 Task: Search one way flight ticket for 1 adult, 1 child, 1 infant in seat in premium economy from Grand Forks: Grand Forks International Airport to Rockford: Chicago Rockford International Airport(was Northwest Chicagoland Regional Airport At Rockford) on 5-1-2023. Choice of flights is JetBlue. Number of bags: 2 checked bags. Outbound departure time preference is 9:30.
Action: Mouse moved to (209, 203)
Screenshot: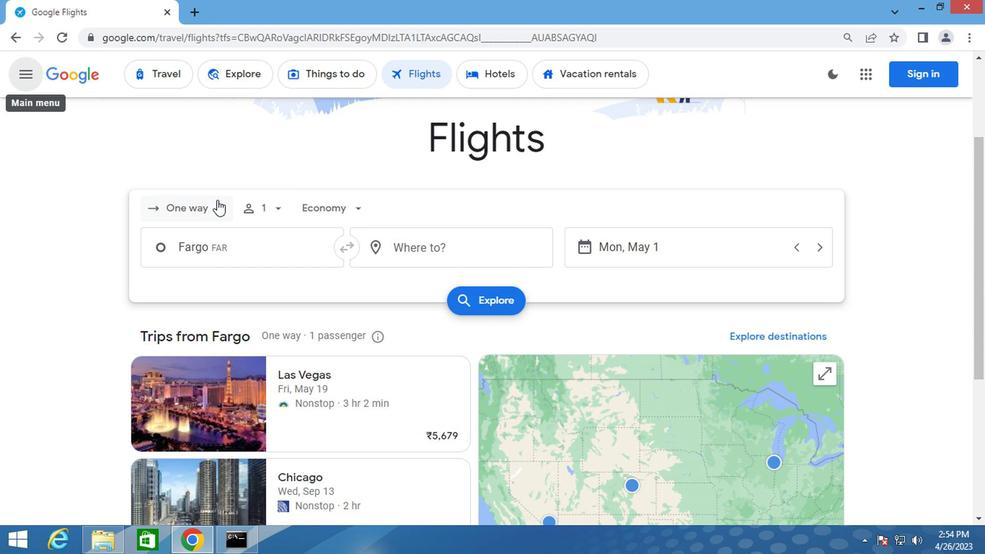 
Action: Mouse pressed left at (209, 203)
Screenshot: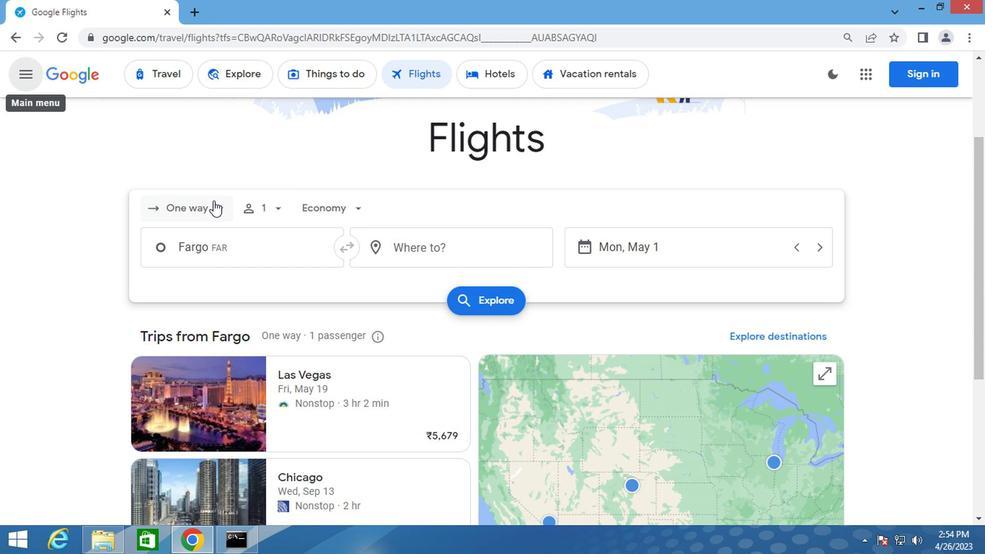 
Action: Mouse moved to (190, 276)
Screenshot: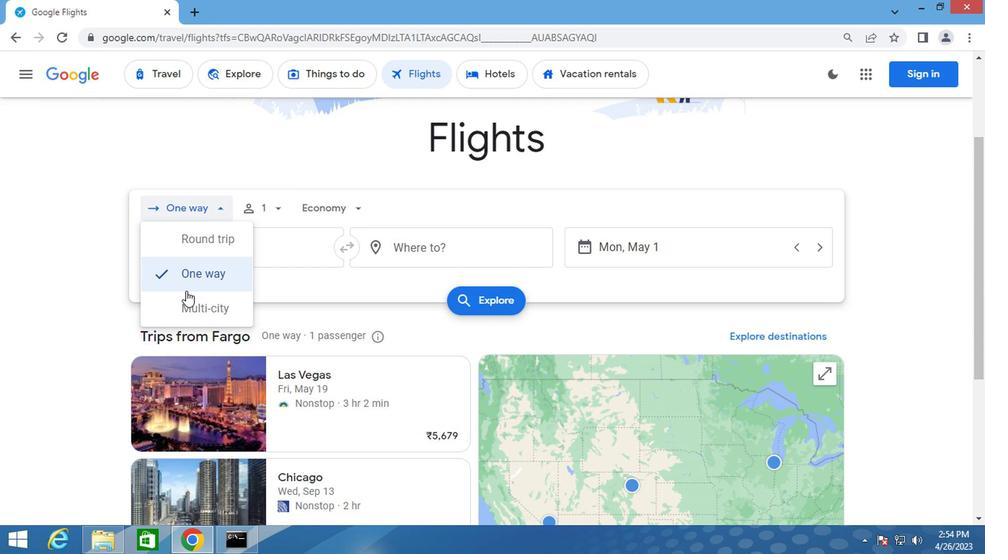 
Action: Mouse pressed left at (190, 276)
Screenshot: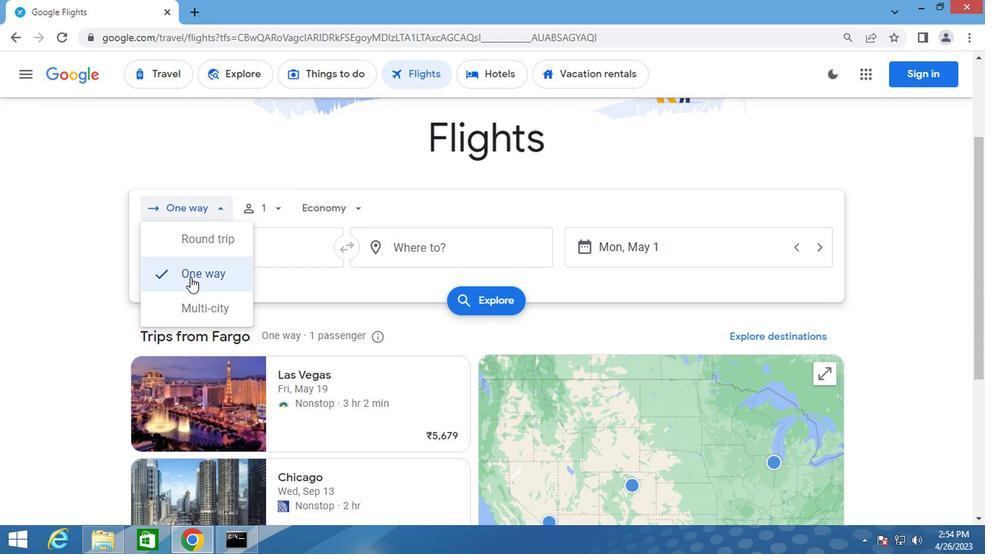 
Action: Mouse moved to (274, 211)
Screenshot: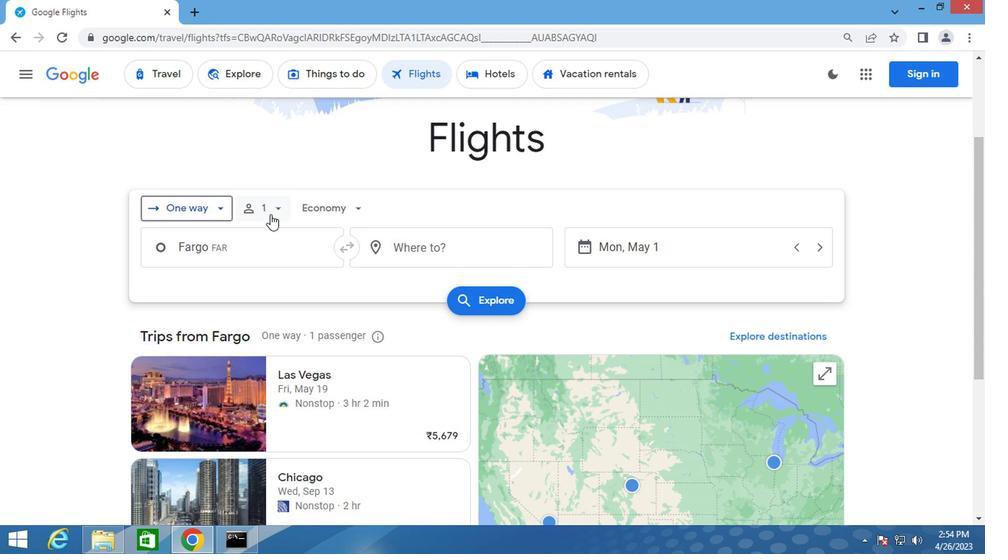 
Action: Mouse pressed left at (274, 211)
Screenshot: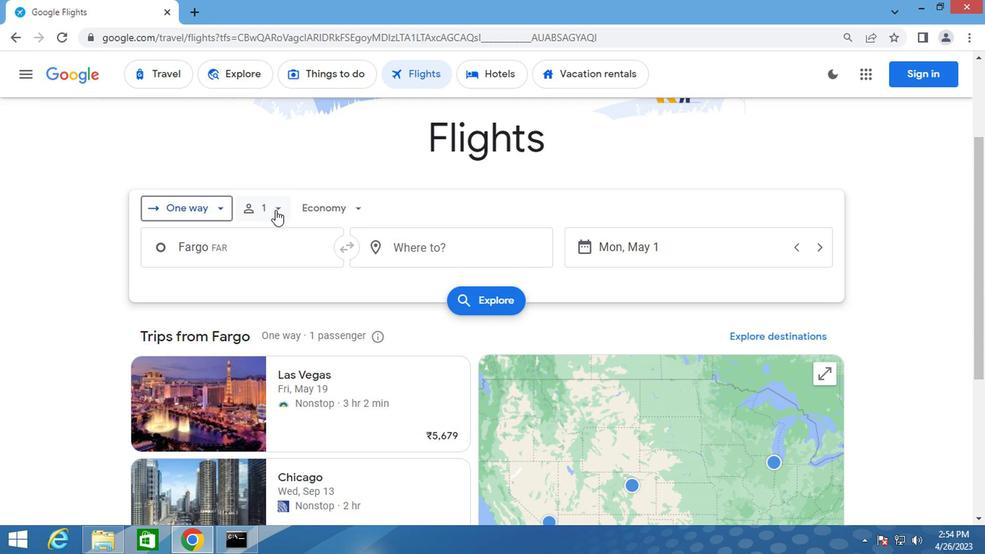 
Action: Mouse moved to (384, 279)
Screenshot: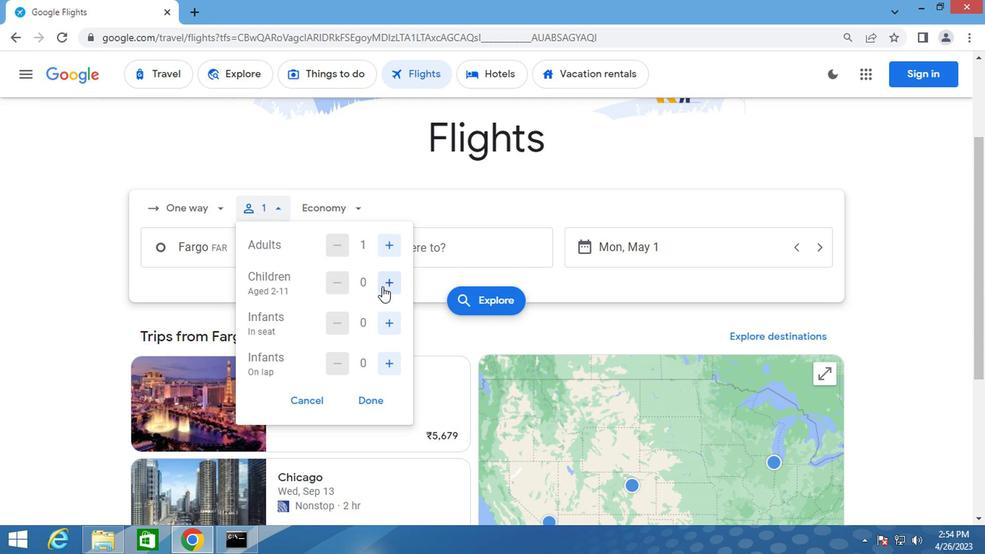 
Action: Mouse pressed left at (384, 279)
Screenshot: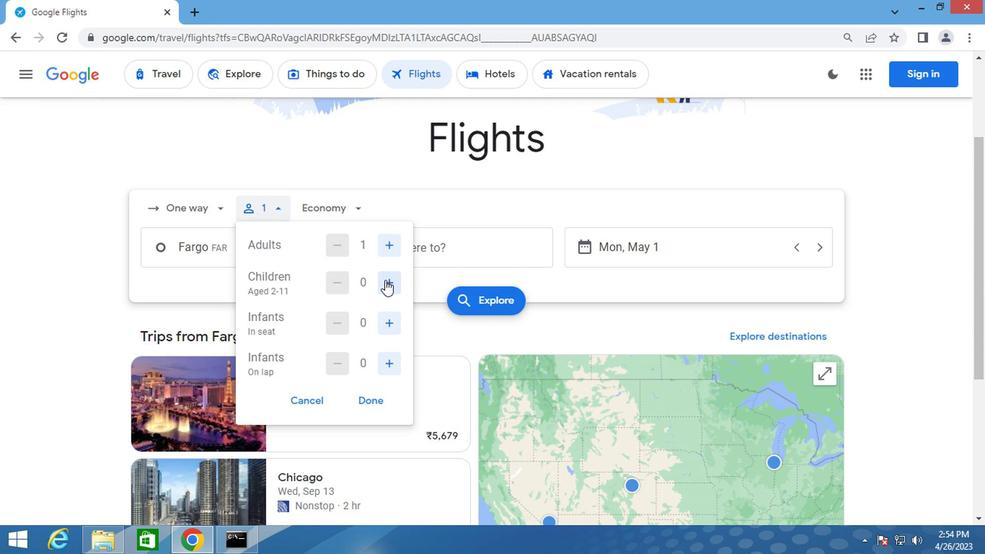 
Action: Mouse moved to (388, 331)
Screenshot: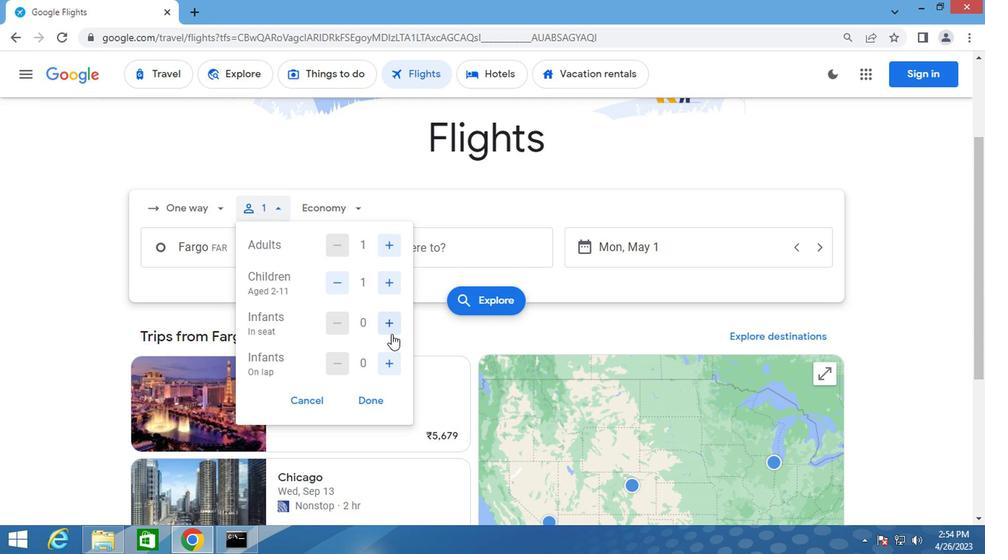 
Action: Mouse pressed left at (388, 331)
Screenshot: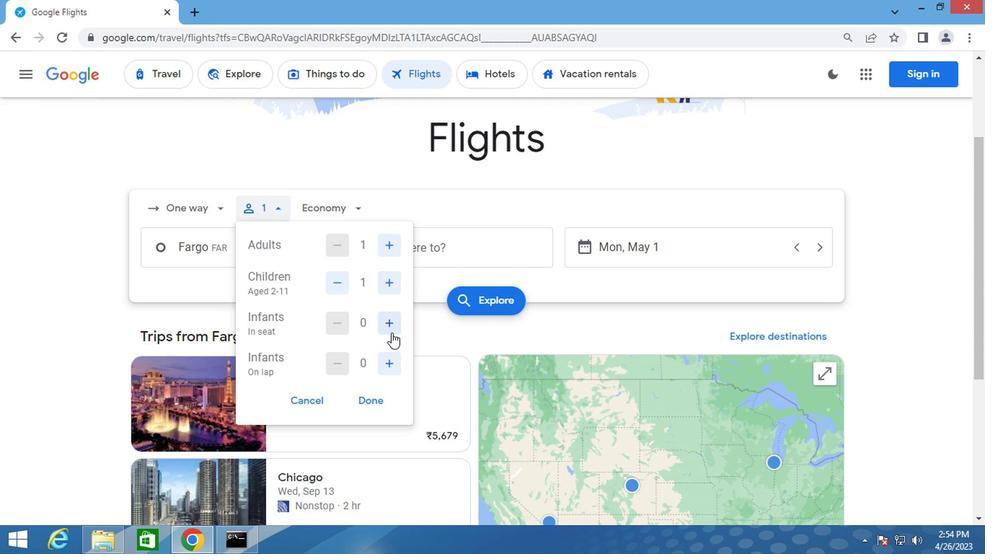
Action: Mouse moved to (322, 206)
Screenshot: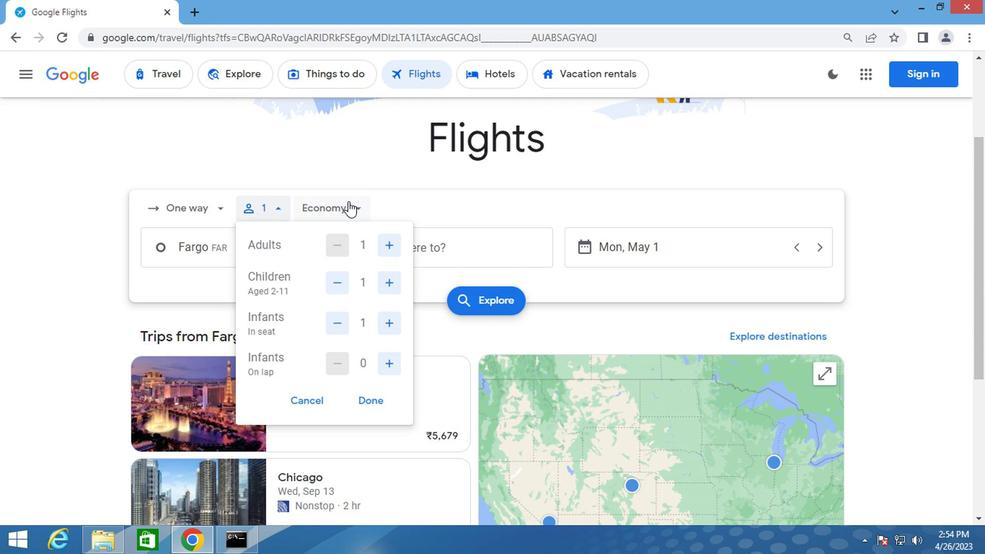 
Action: Mouse pressed left at (322, 206)
Screenshot: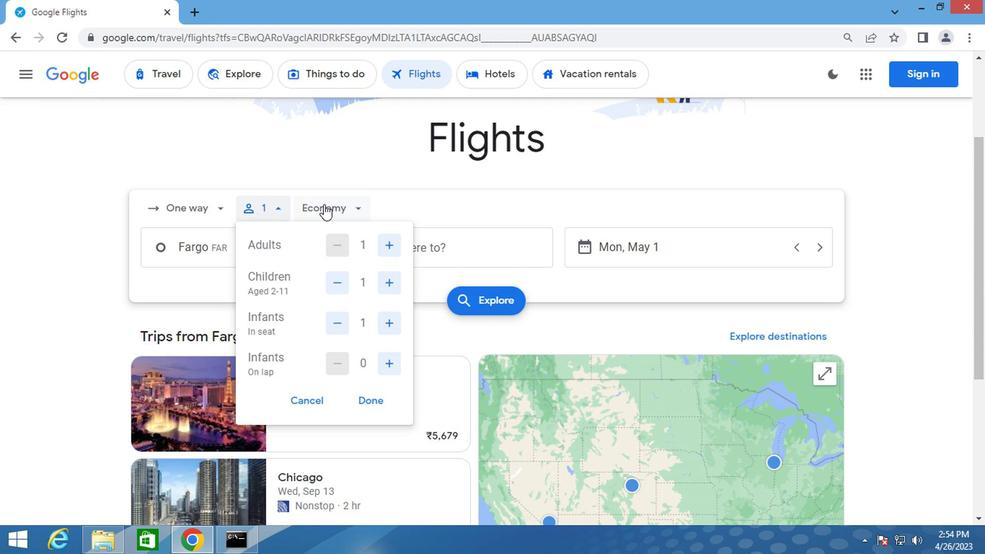 
Action: Mouse moved to (347, 274)
Screenshot: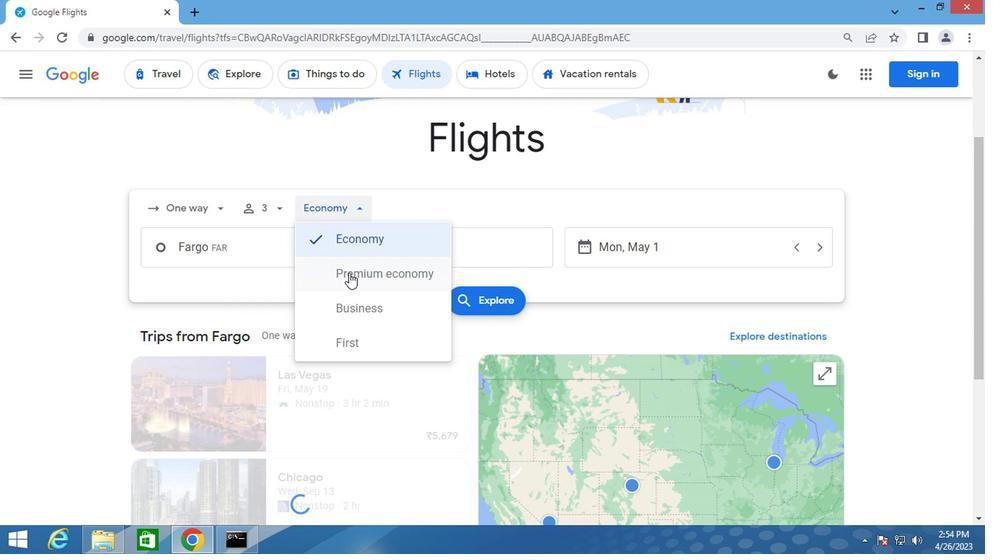 
Action: Mouse pressed left at (347, 274)
Screenshot: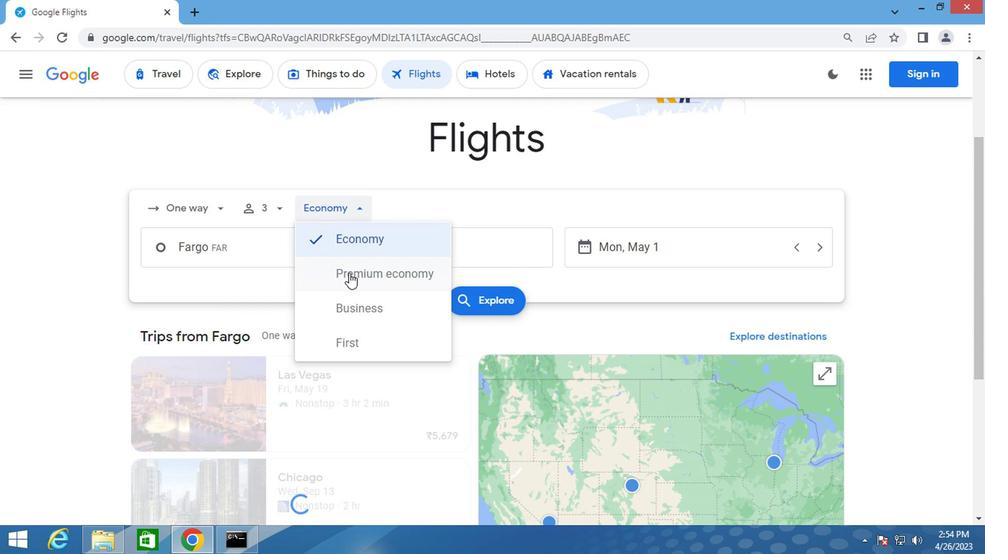 
Action: Mouse moved to (238, 245)
Screenshot: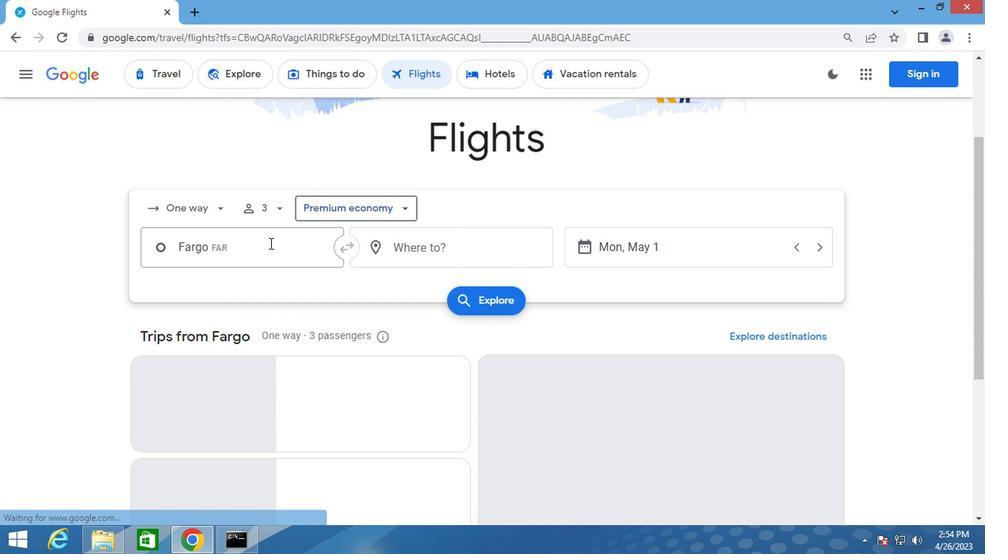
Action: Mouse pressed left at (238, 245)
Screenshot: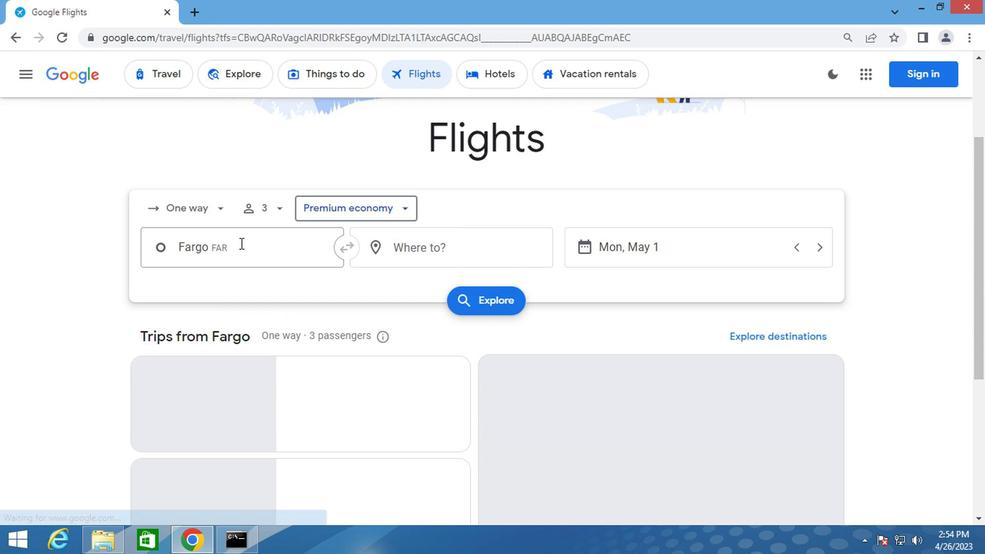 
Action: Key pressed grand<Key.space>forks
Screenshot: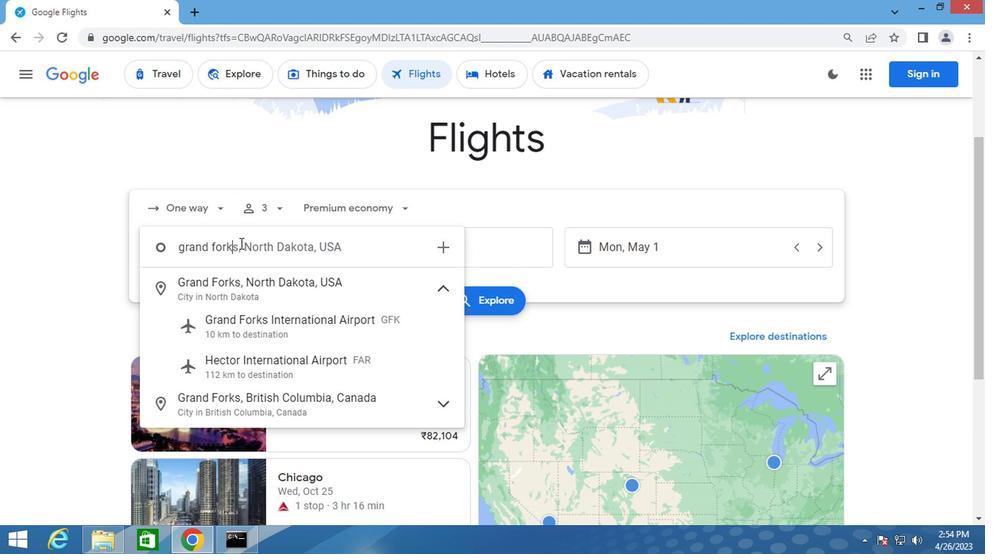 
Action: Mouse moved to (250, 321)
Screenshot: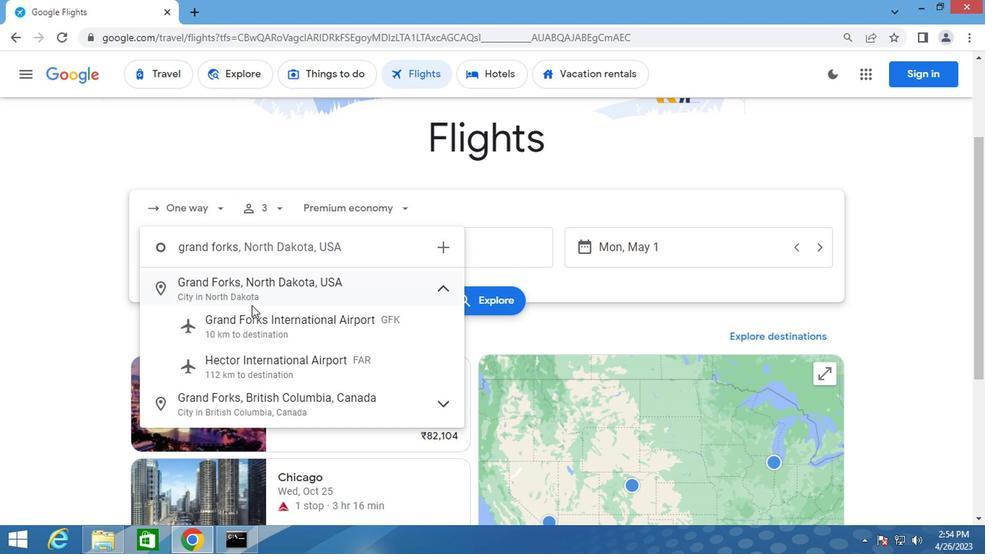 
Action: Mouse pressed left at (250, 321)
Screenshot: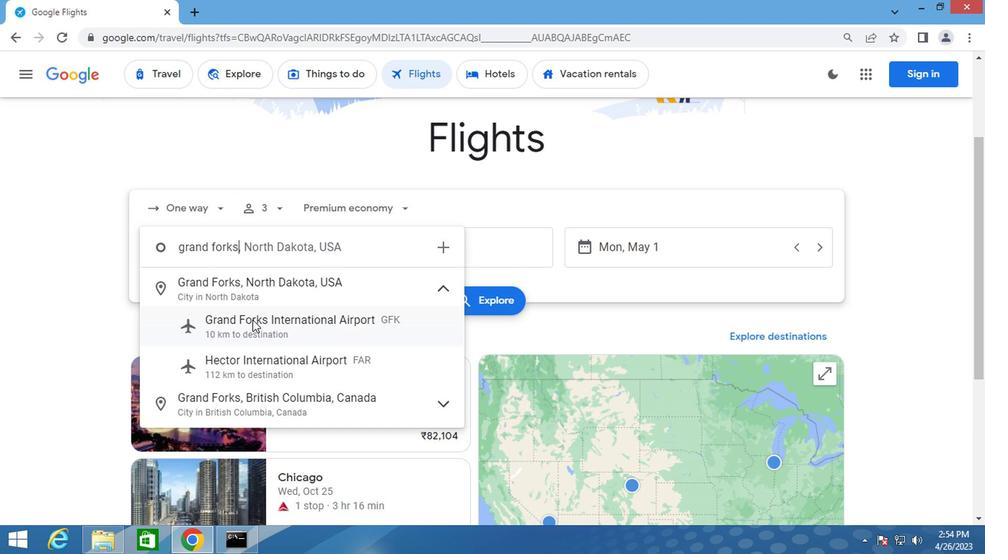 
Action: Mouse moved to (396, 248)
Screenshot: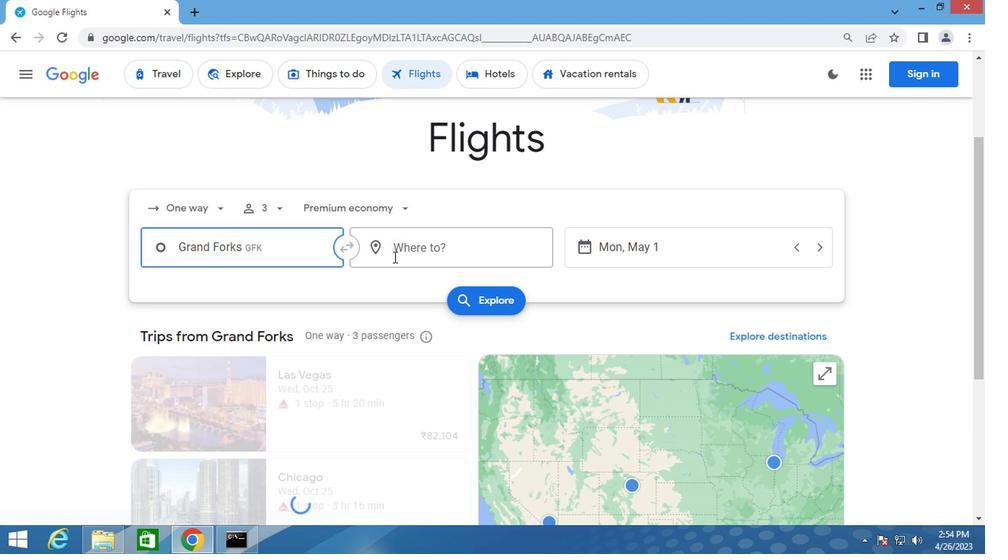
Action: Mouse pressed left at (396, 248)
Screenshot: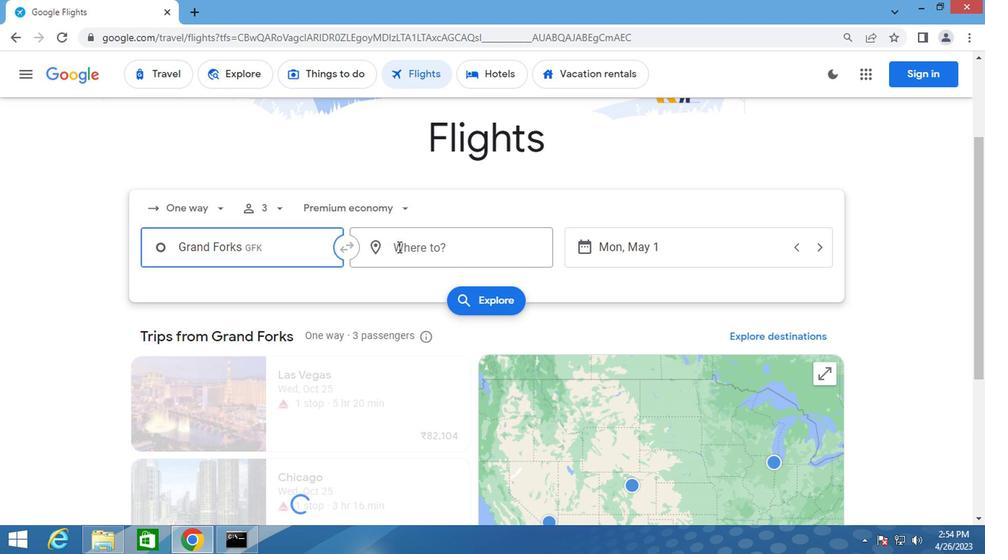 
Action: Key pressed rockford
Screenshot: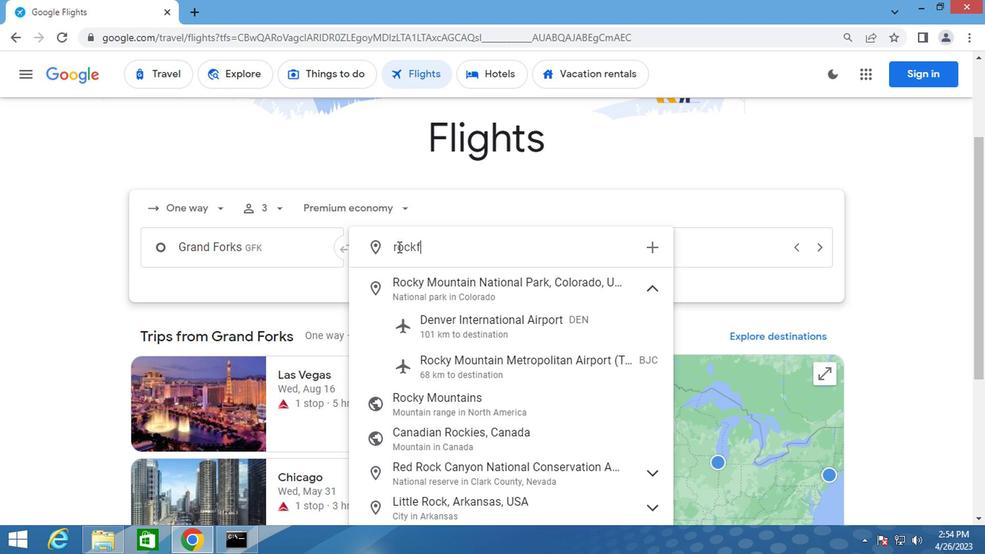 
Action: Mouse moved to (420, 359)
Screenshot: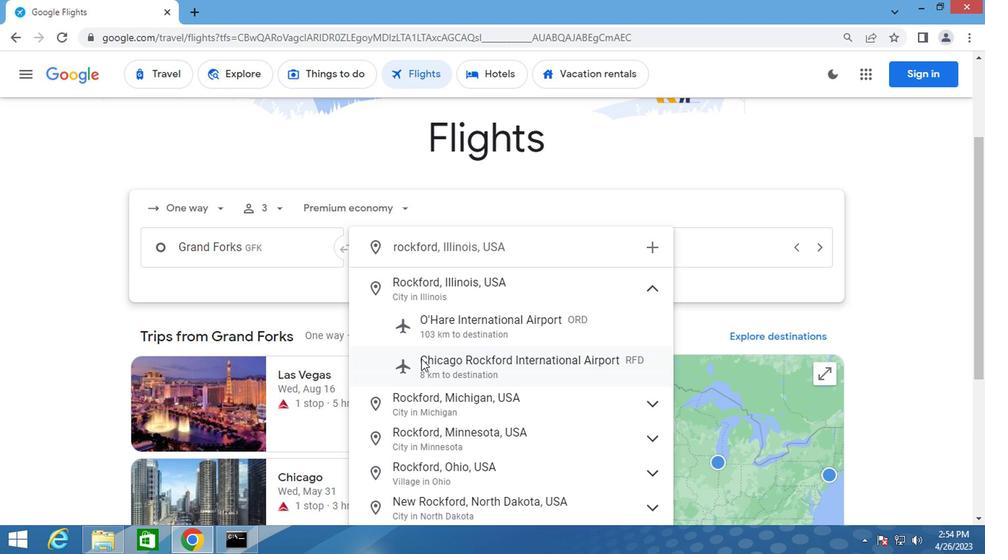 
Action: Mouse pressed left at (420, 359)
Screenshot: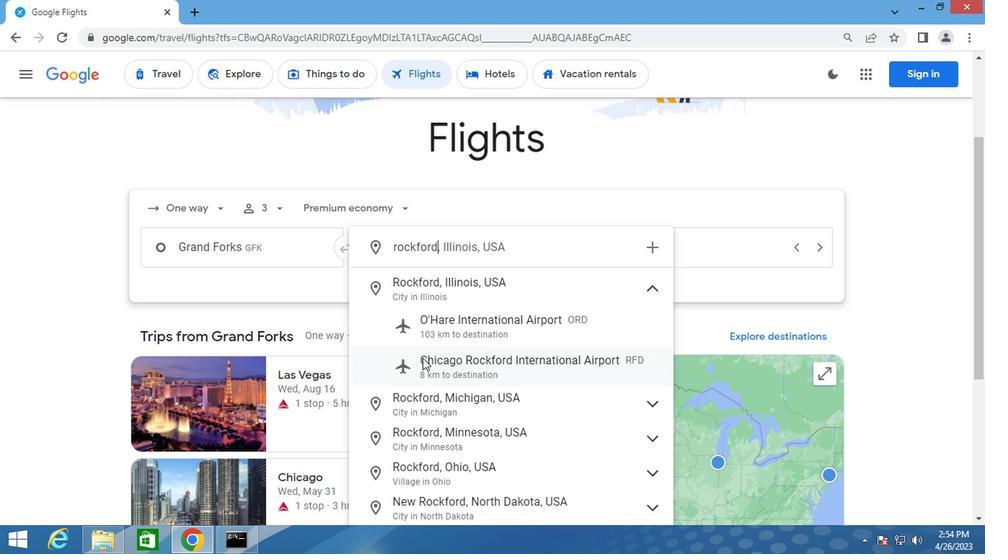 
Action: Mouse moved to (651, 249)
Screenshot: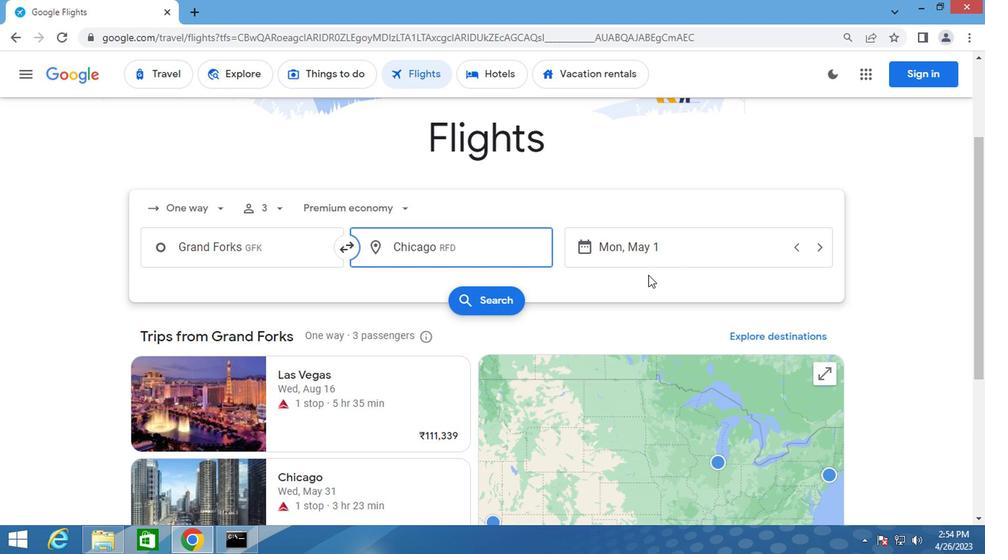 
Action: Mouse pressed left at (651, 249)
Screenshot: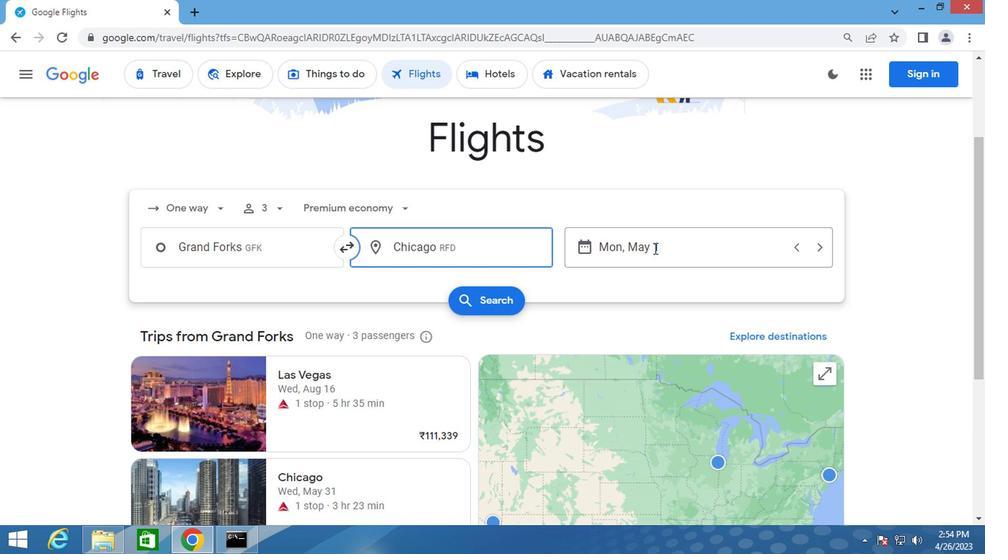 
Action: Mouse moved to (614, 261)
Screenshot: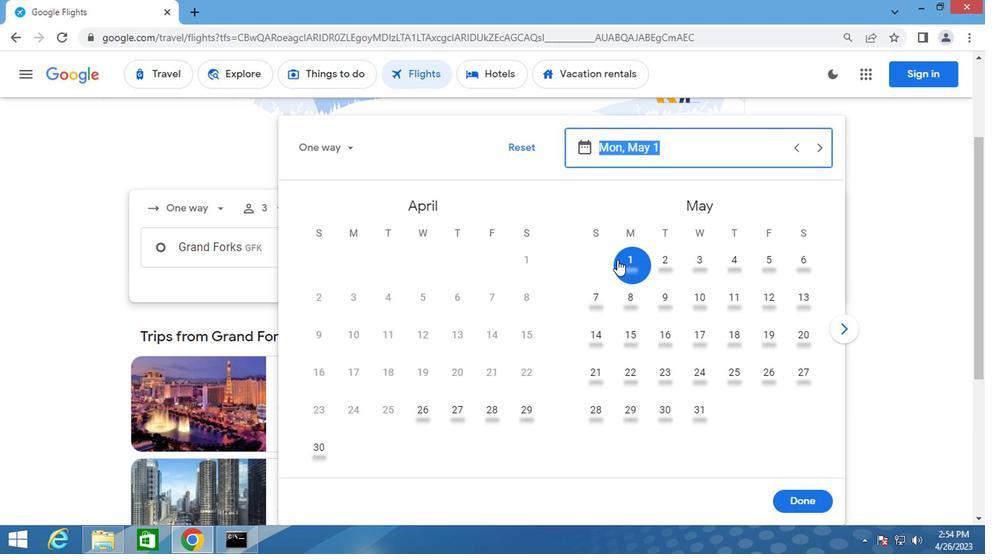 
Action: Mouse pressed left at (614, 261)
Screenshot: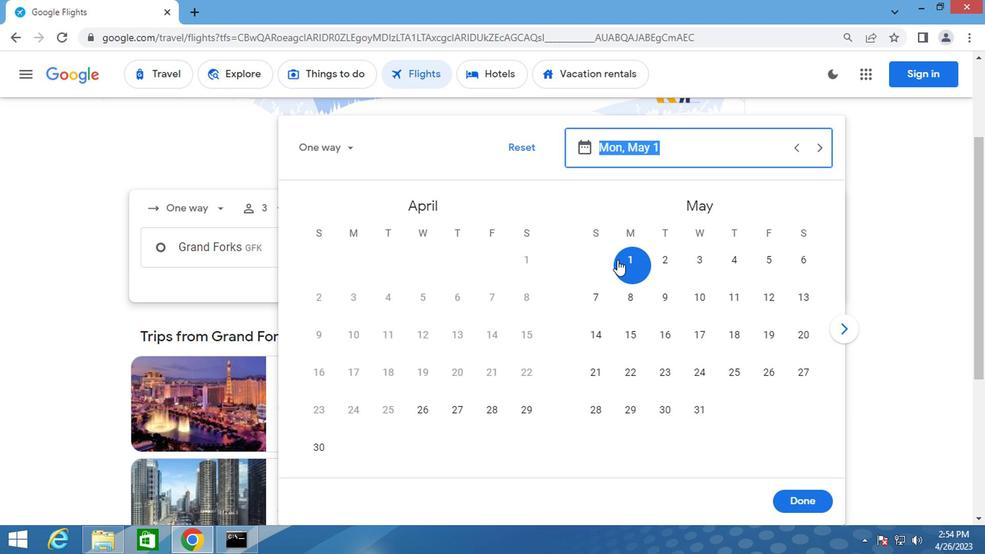 
Action: Mouse moved to (794, 512)
Screenshot: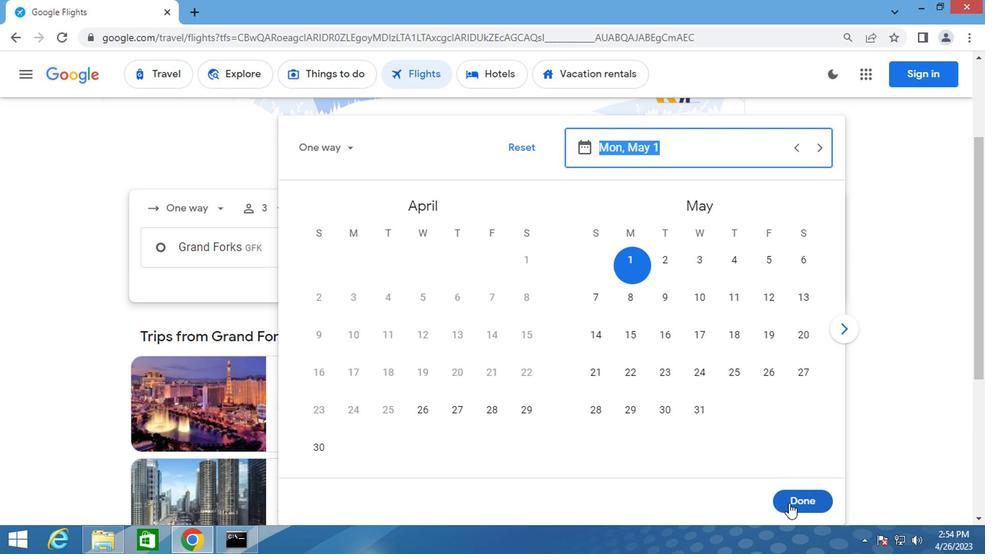 
Action: Mouse pressed left at (794, 512)
Screenshot: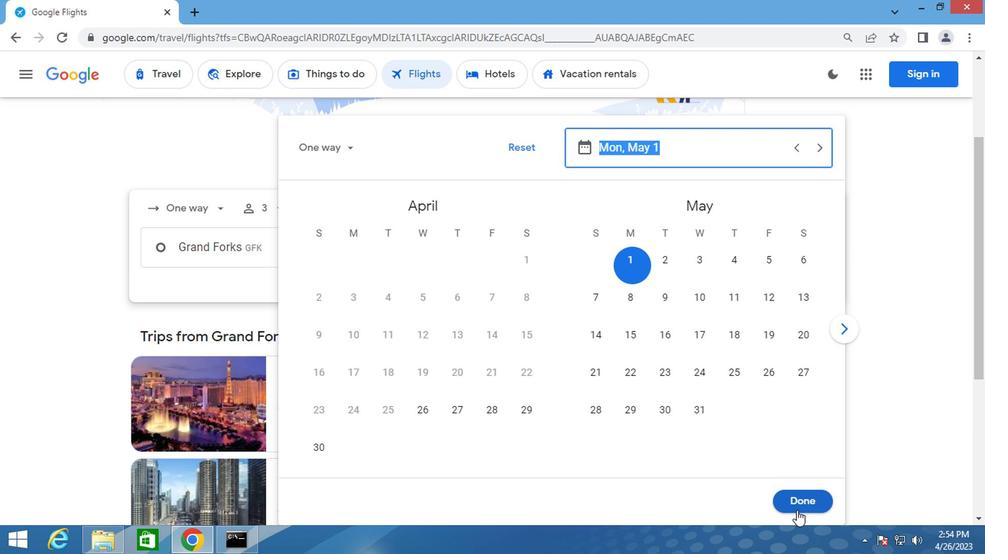 
Action: Mouse moved to (604, 245)
Screenshot: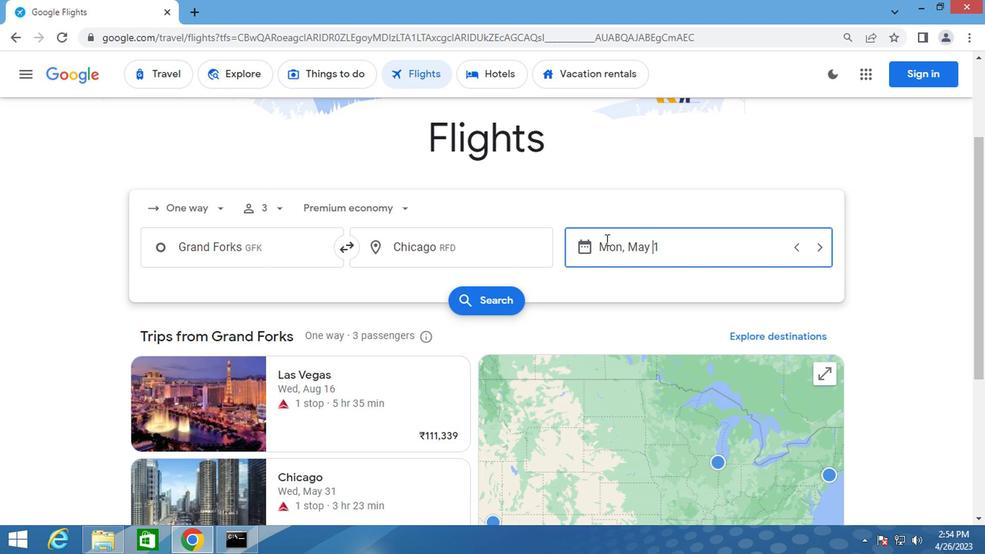 
Action: Mouse pressed left at (604, 245)
Screenshot: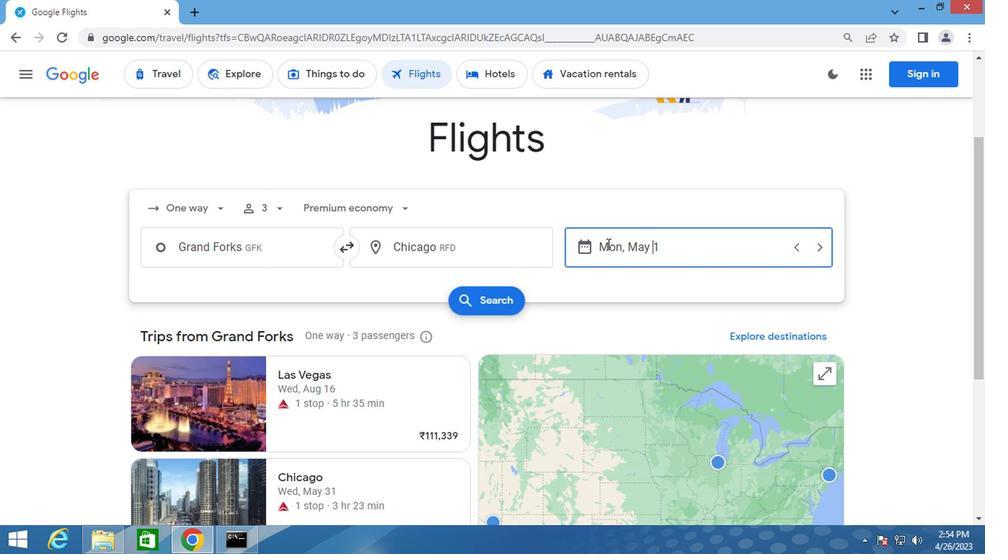 
Action: Mouse moved to (631, 268)
Screenshot: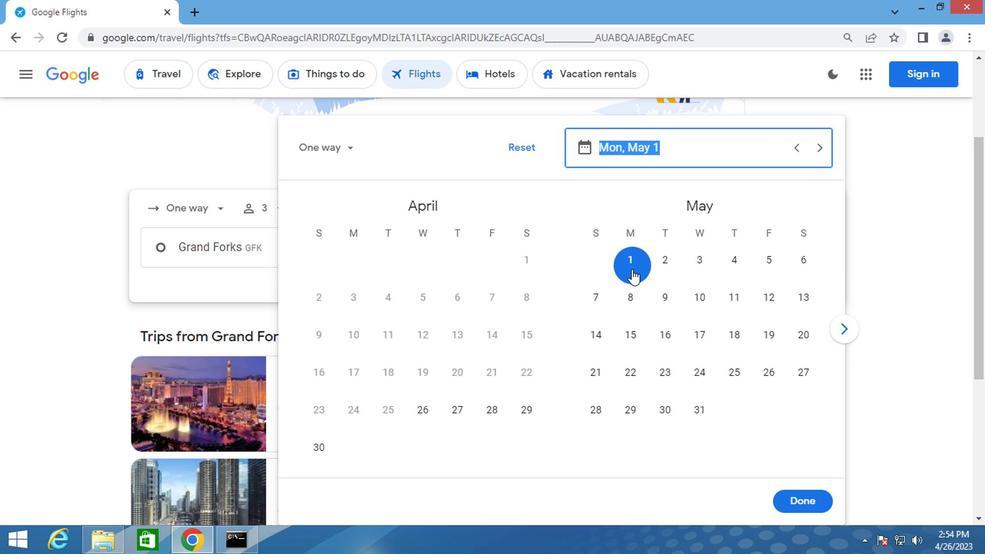 
Action: Mouse pressed left at (631, 268)
Screenshot: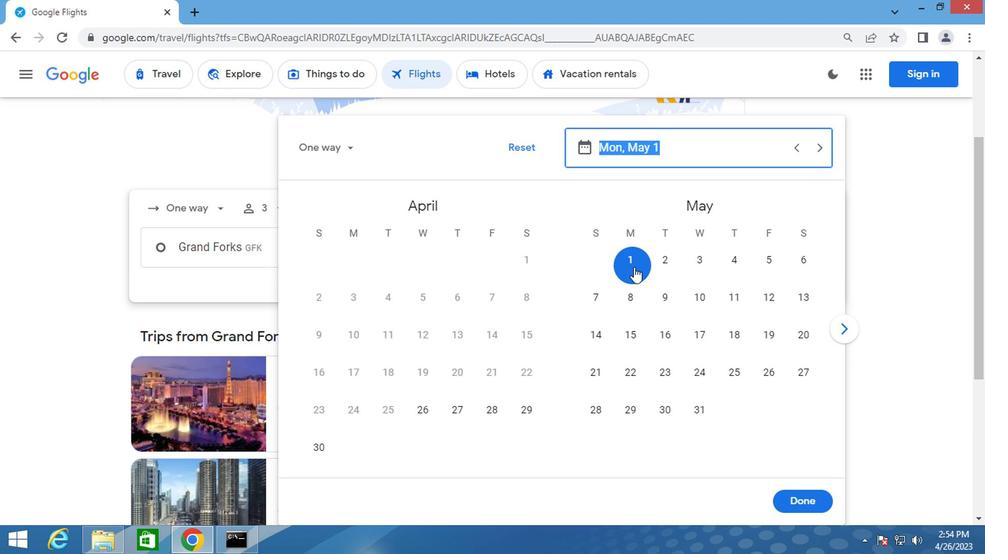 
Action: Mouse moved to (784, 501)
Screenshot: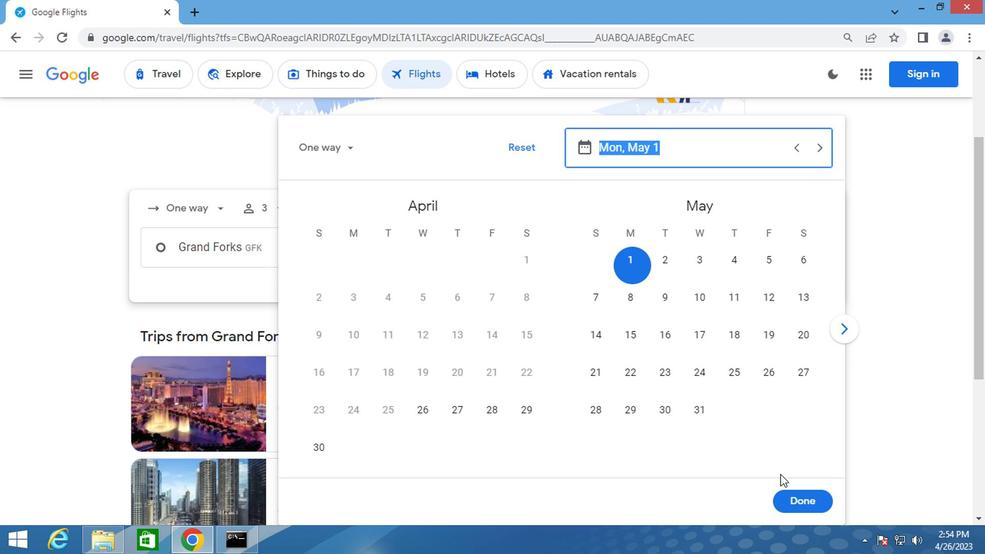 
Action: Mouse pressed left at (784, 501)
Screenshot: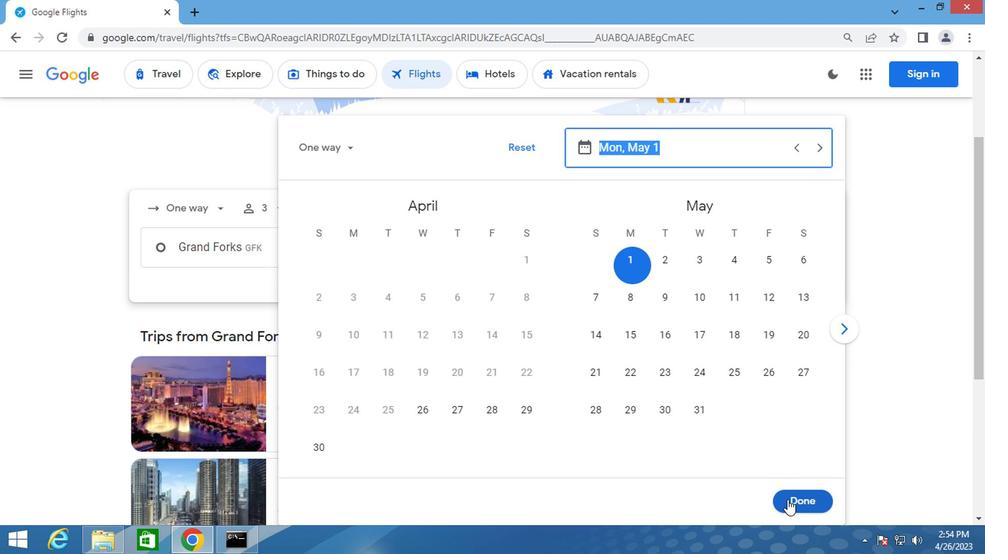 
Action: Mouse moved to (498, 309)
Screenshot: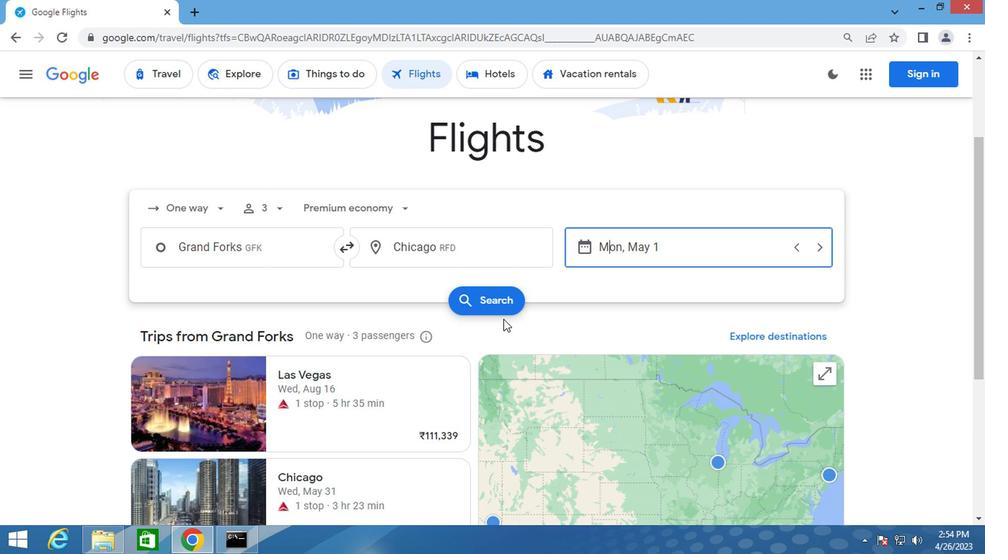 
Action: Mouse pressed left at (498, 309)
Screenshot: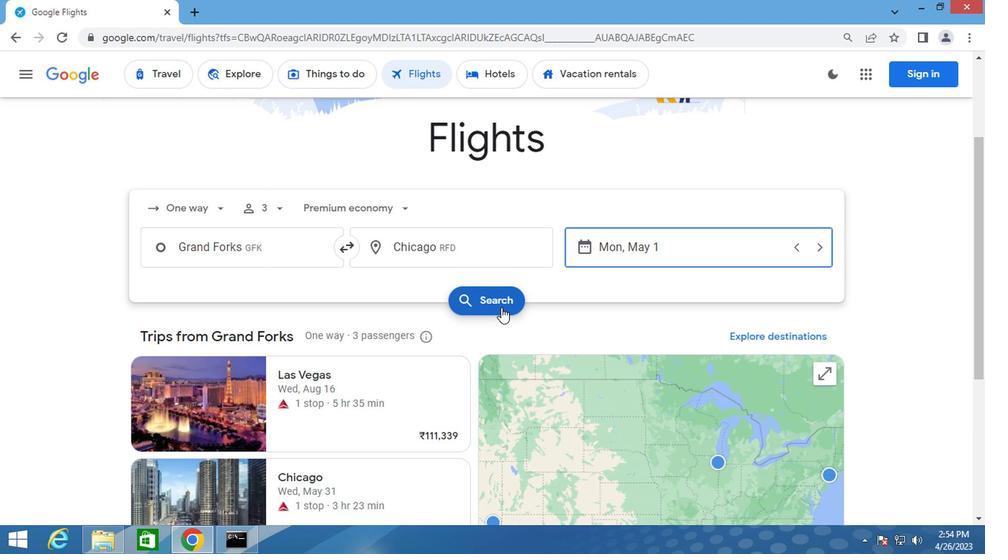 
Action: Mouse moved to (175, 199)
Screenshot: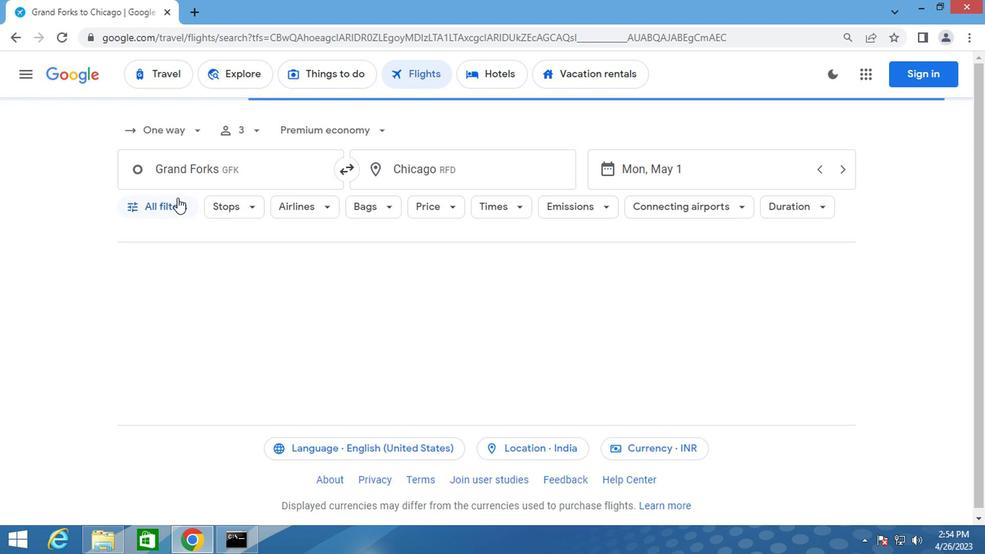 
Action: Mouse pressed left at (175, 199)
Screenshot: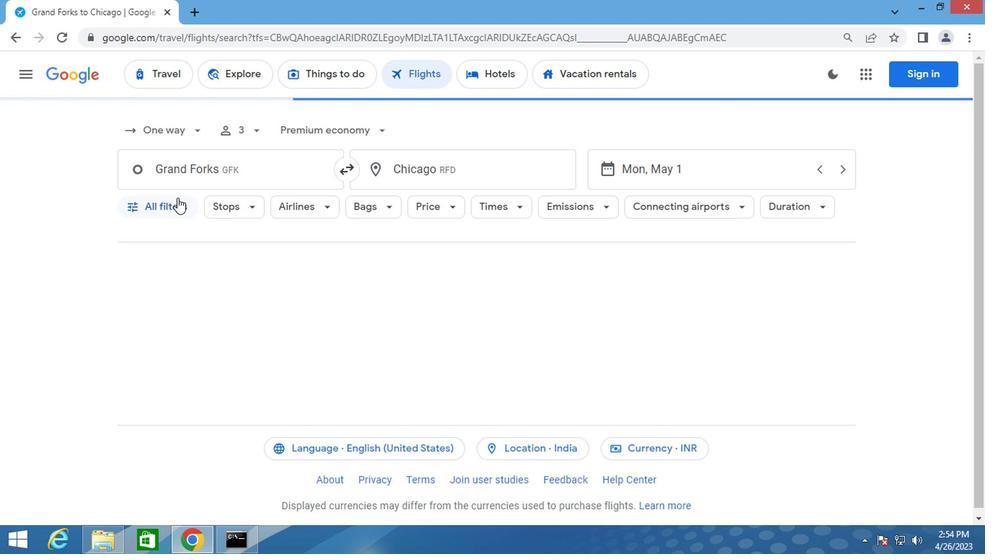 
Action: Mouse moved to (215, 321)
Screenshot: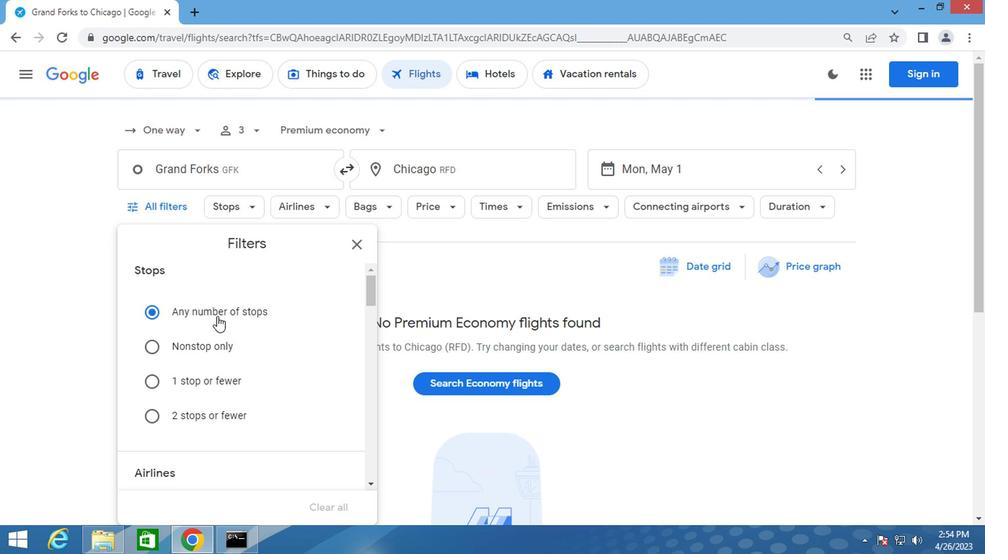 
Action: Mouse scrolled (215, 320) with delta (0, -1)
Screenshot: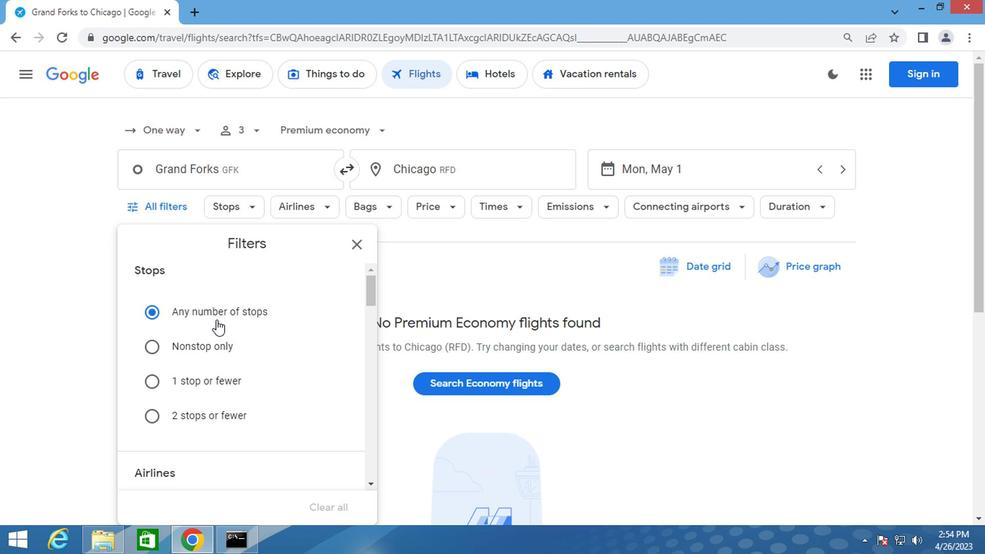 
Action: Mouse scrolled (215, 320) with delta (0, -1)
Screenshot: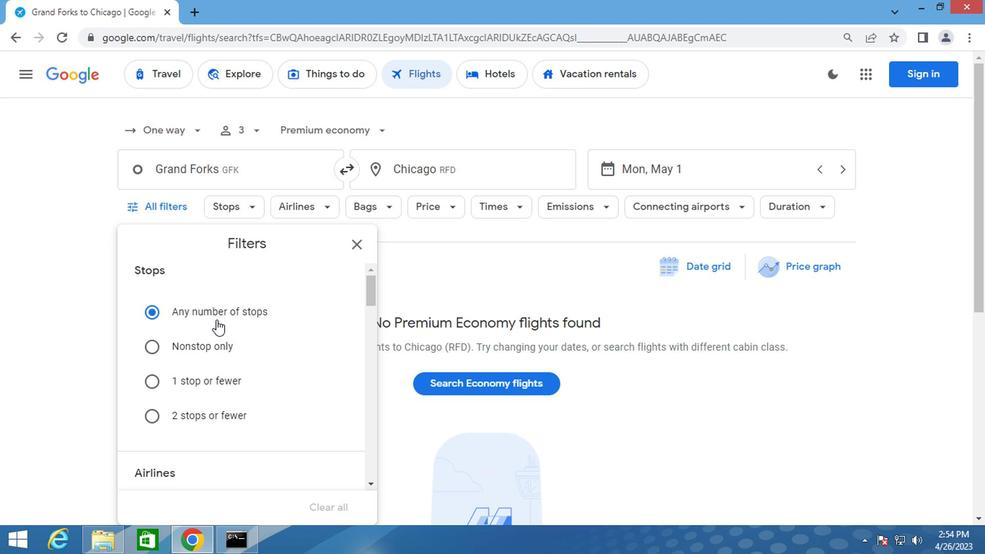 
Action: Mouse moved to (215, 321)
Screenshot: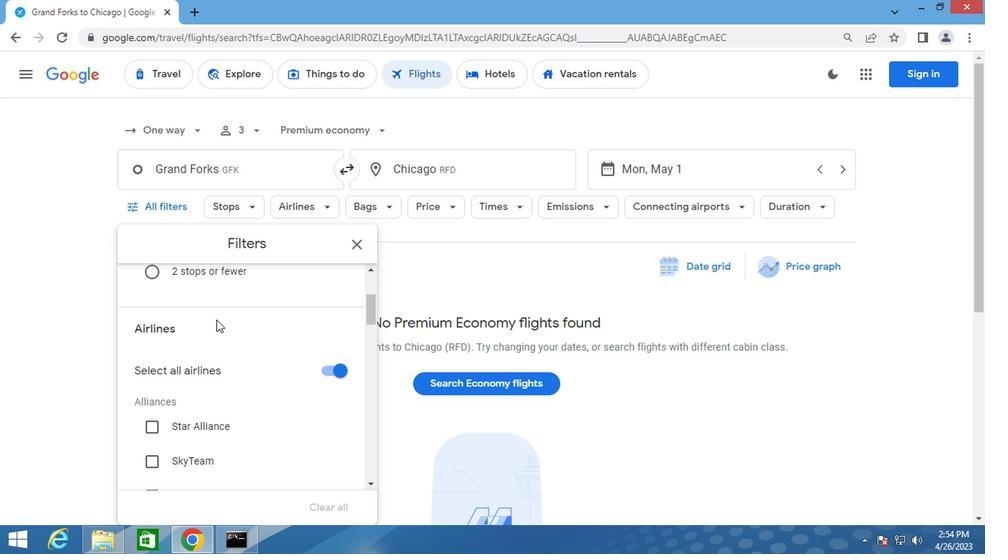 
Action: Mouse scrolled (215, 320) with delta (0, -1)
Screenshot: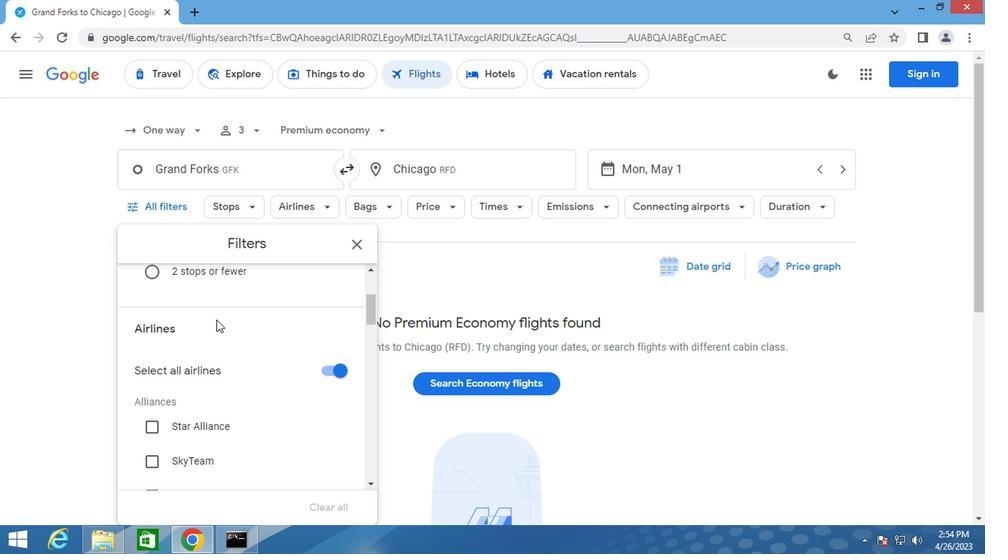
Action: Mouse scrolled (215, 320) with delta (0, -1)
Screenshot: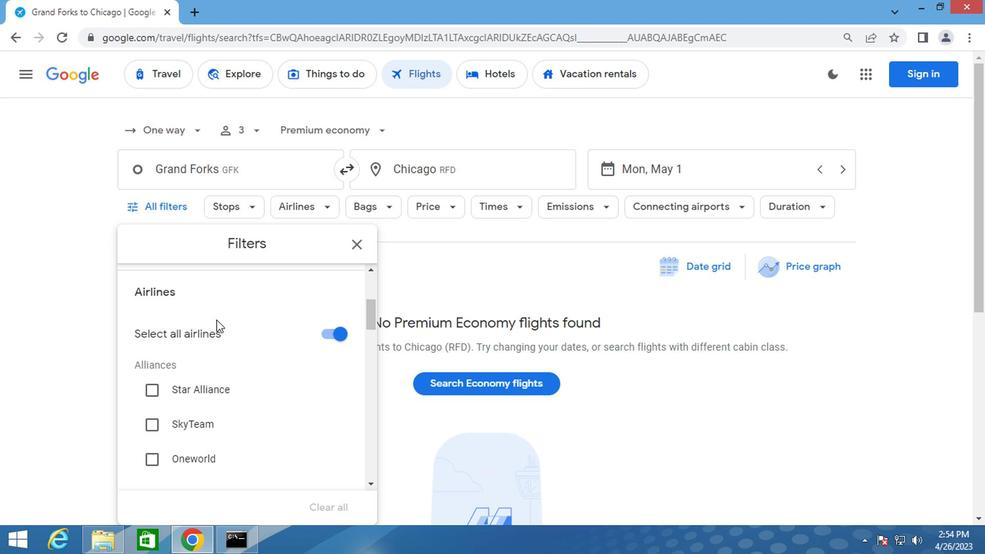 
Action: Mouse moved to (202, 324)
Screenshot: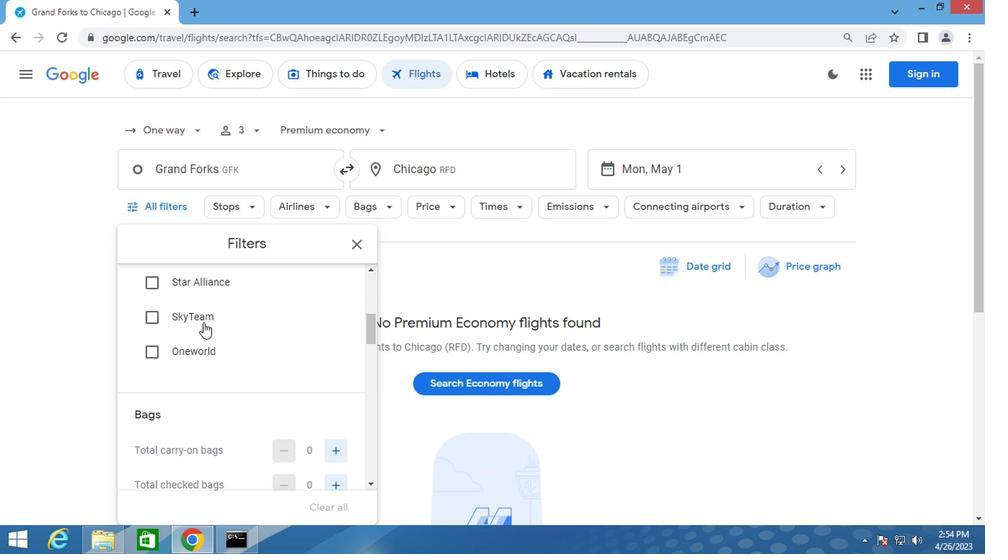 
Action: Mouse scrolled (202, 323) with delta (0, 0)
Screenshot: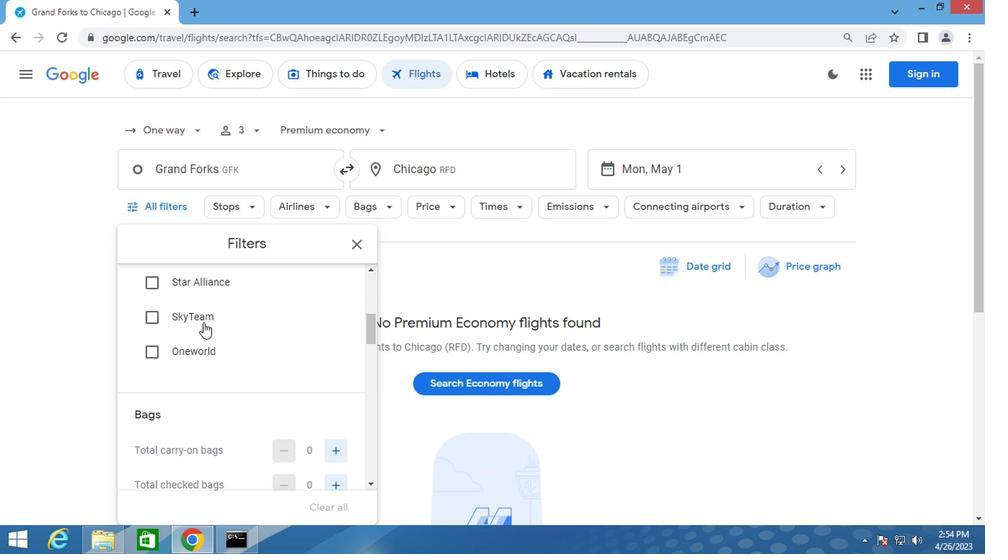 
Action: Mouse moved to (328, 402)
Screenshot: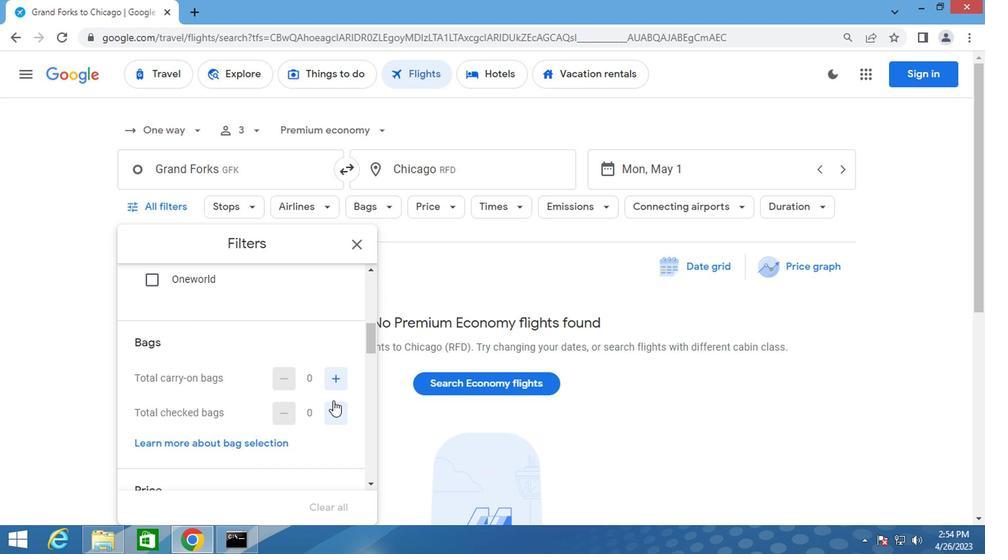 
Action: Mouse pressed left at (328, 402)
Screenshot: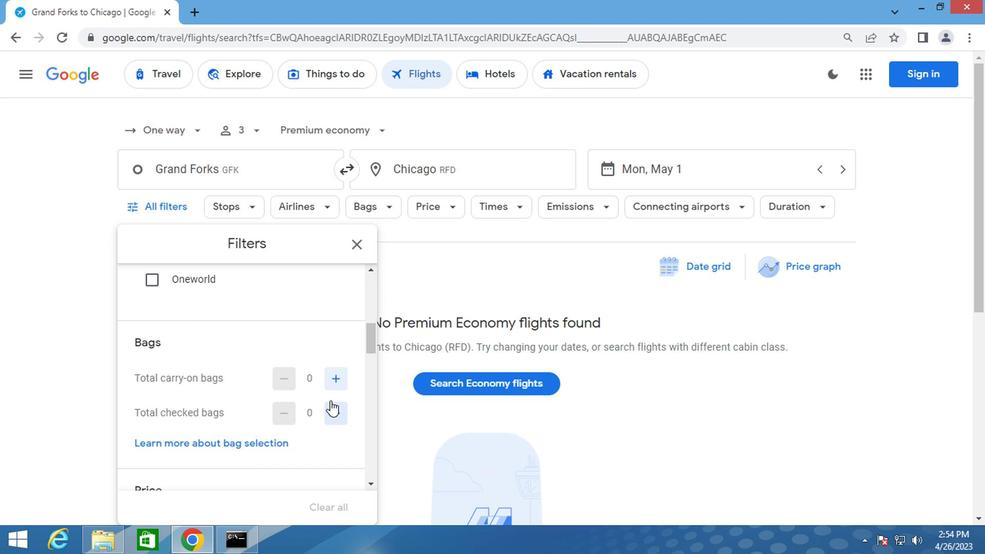 
Action: Mouse pressed left at (328, 402)
Screenshot: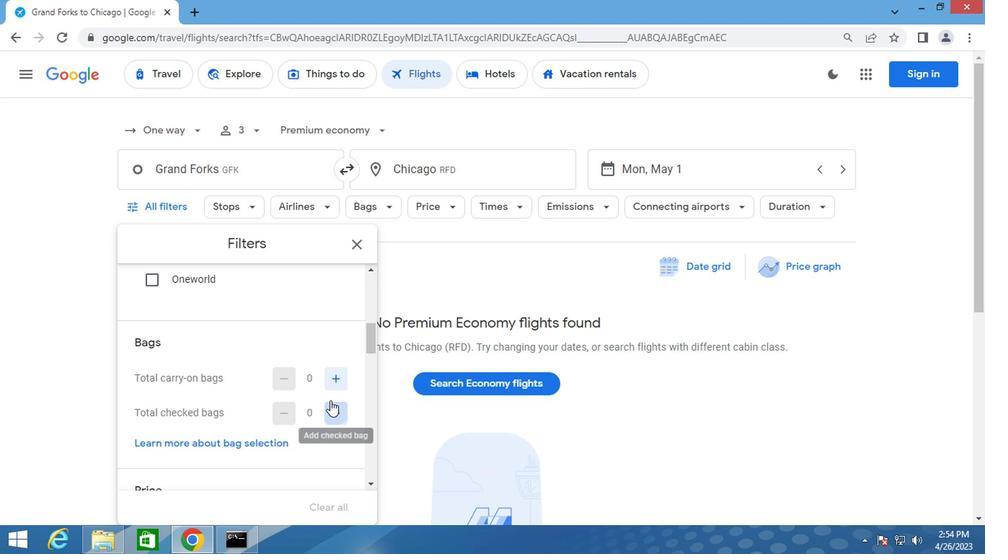 
Action: Mouse moved to (296, 399)
Screenshot: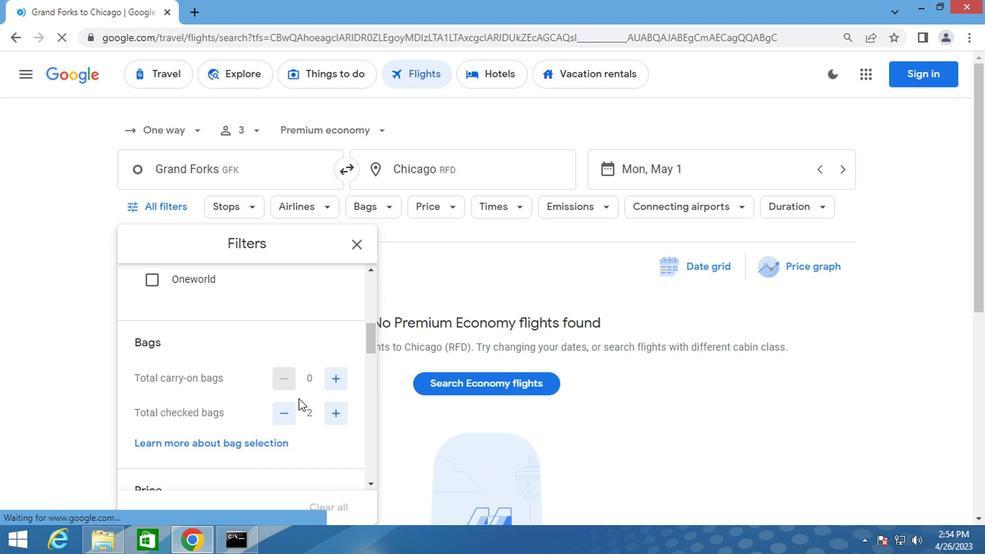 
Action: Mouse scrolled (296, 398) with delta (0, -1)
Screenshot: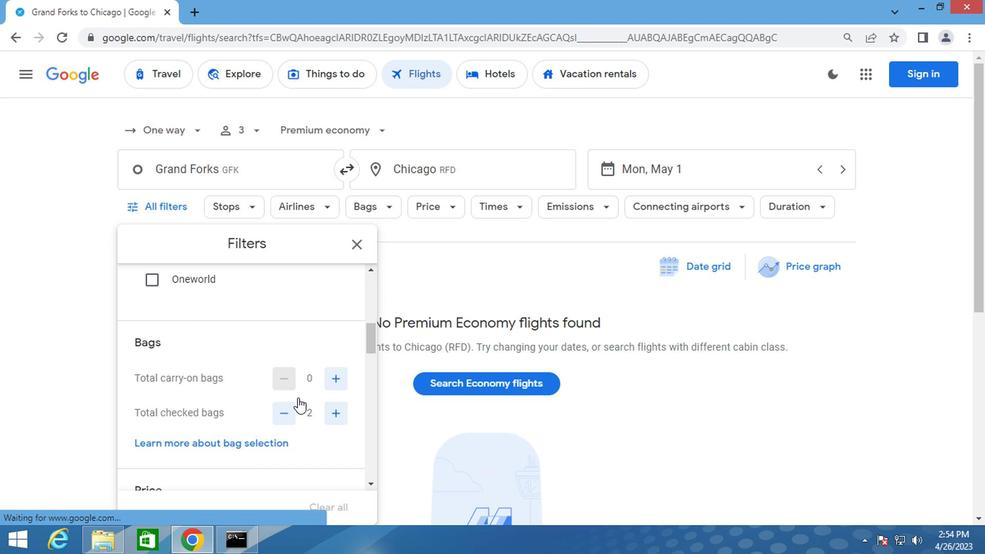 
Action: Mouse scrolled (296, 398) with delta (0, -1)
Screenshot: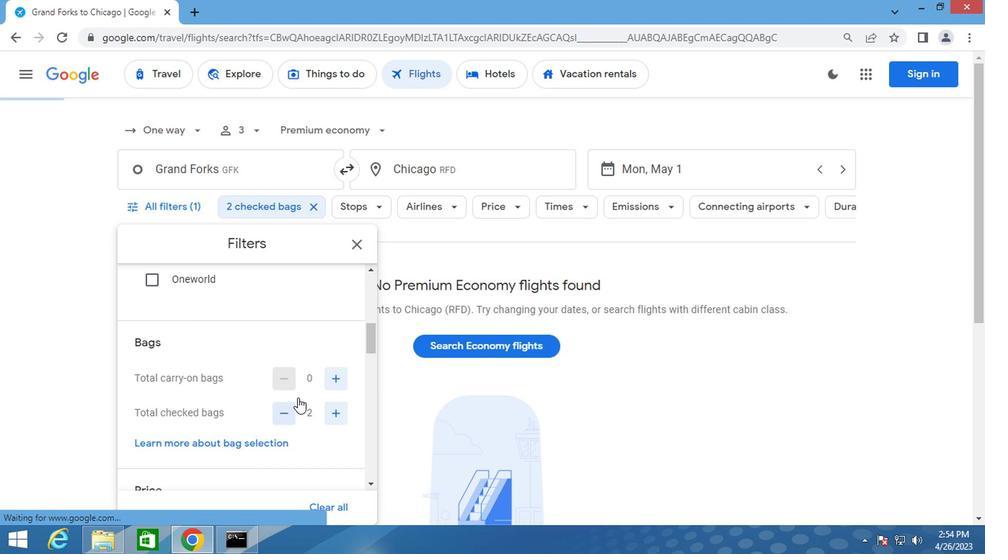 
Action: Mouse scrolled (296, 398) with delta (0, -1)
Screenshot: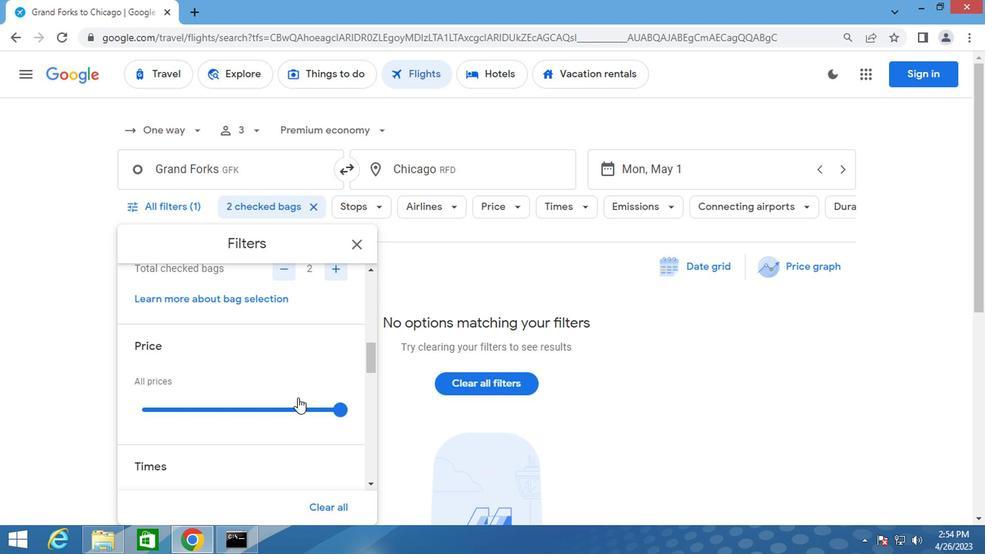 
Action: Mouse scrolled (296, 398) with delta (0, -1)
Screenshot: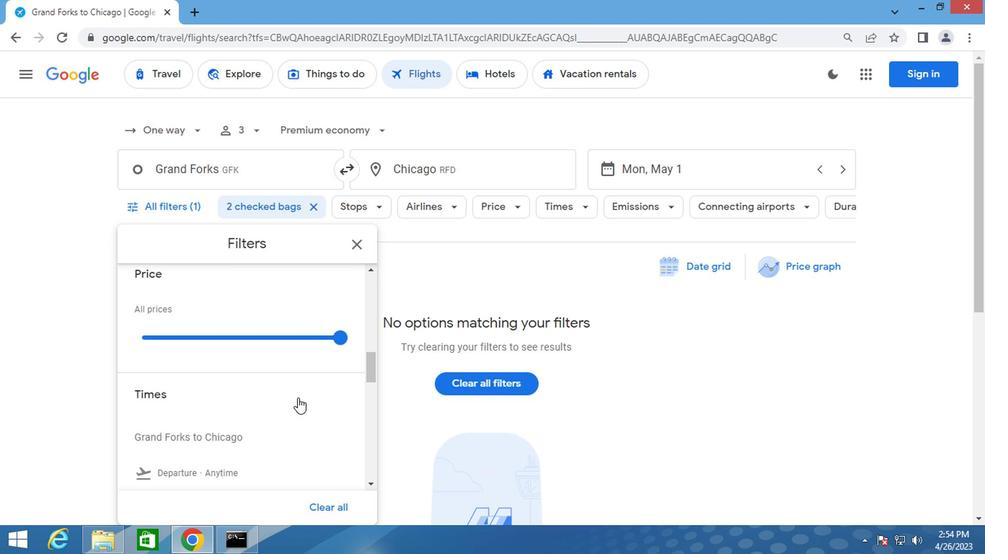 
Action: Mouse scrolled (296, 398) with delta (0, -1)
Screenshot: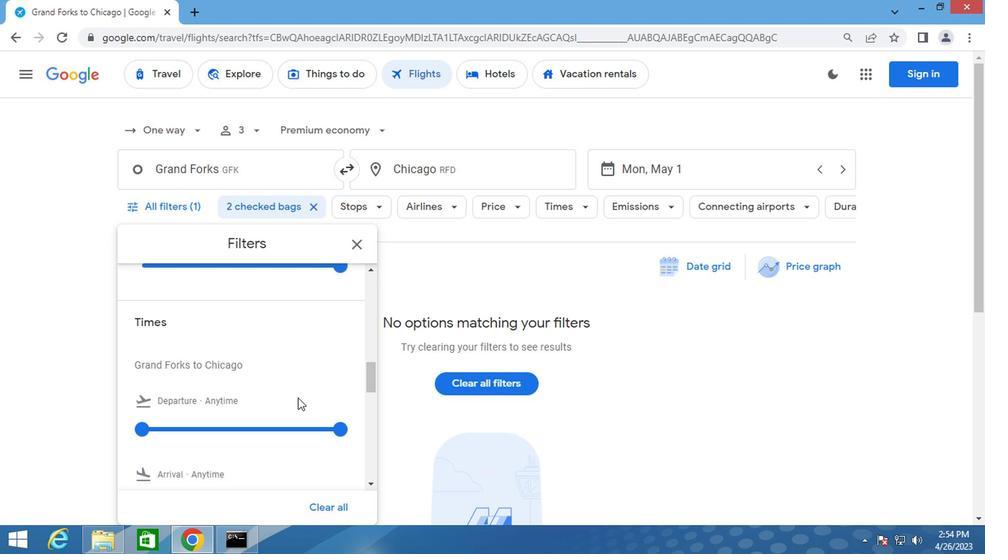 
Action: Mouse moved to (133, 361)
Screenshot: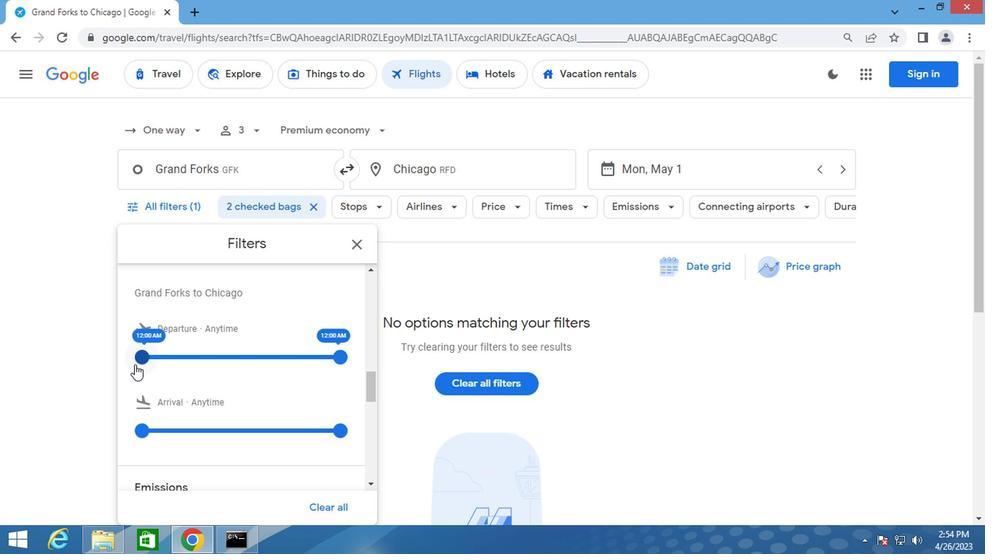 
Action: Mouse pressed left at (133, 361)
Screenshot: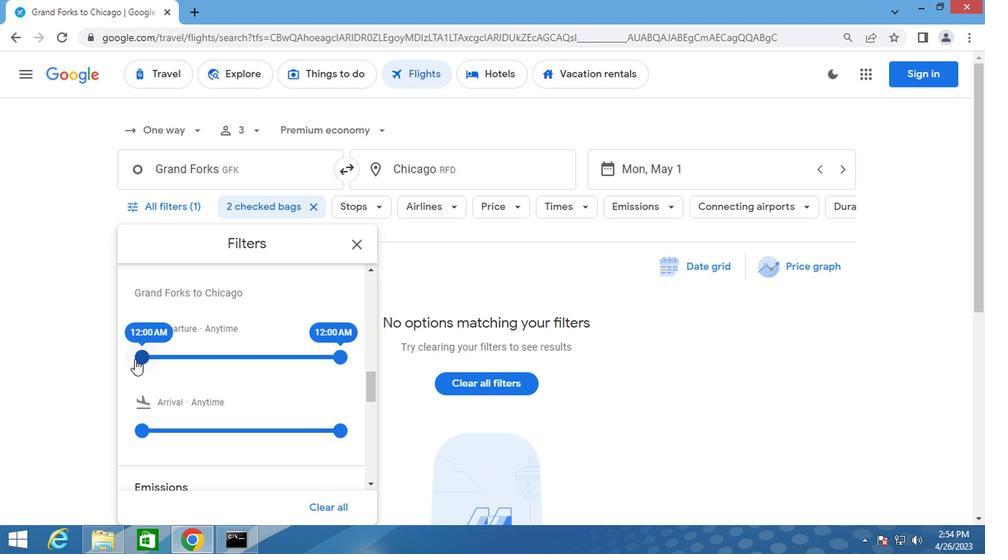 
Action: Mouse moved to (345, 253)
Screenshot: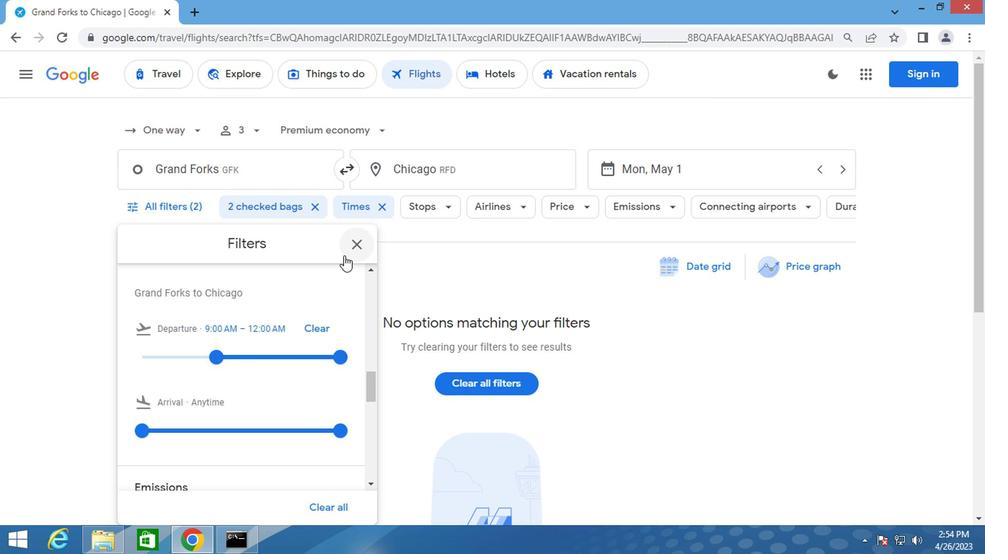 
Action: Mouse pressed left at (345, 253)
Screenshot: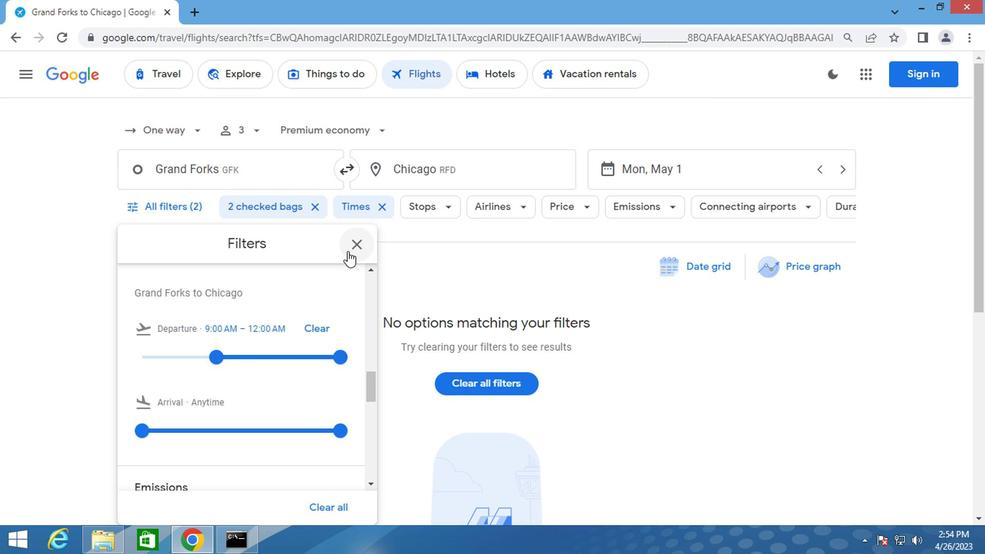 
Action: Mouse moved to (347, 252)
Screenshot: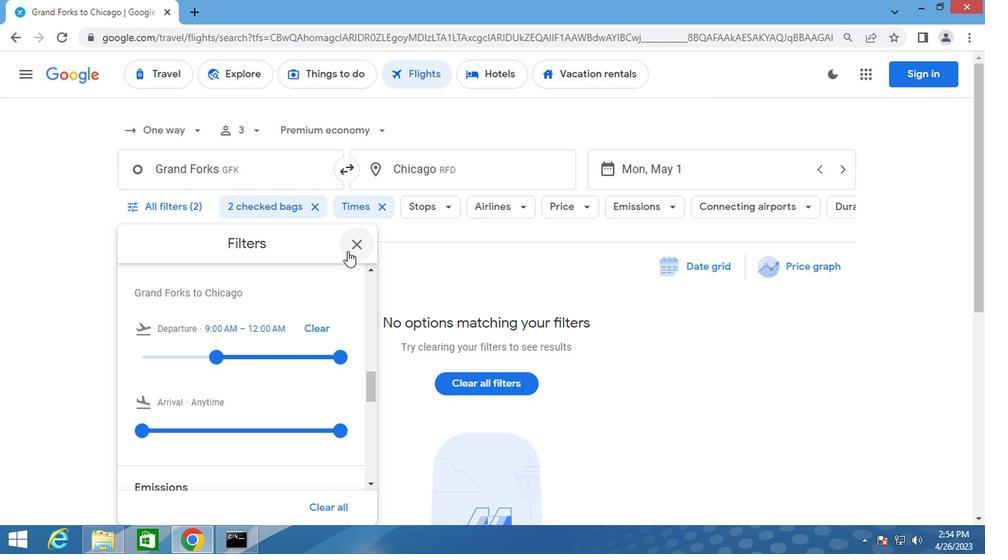 
Action: Key pressed <Key.f8>
Screenshot: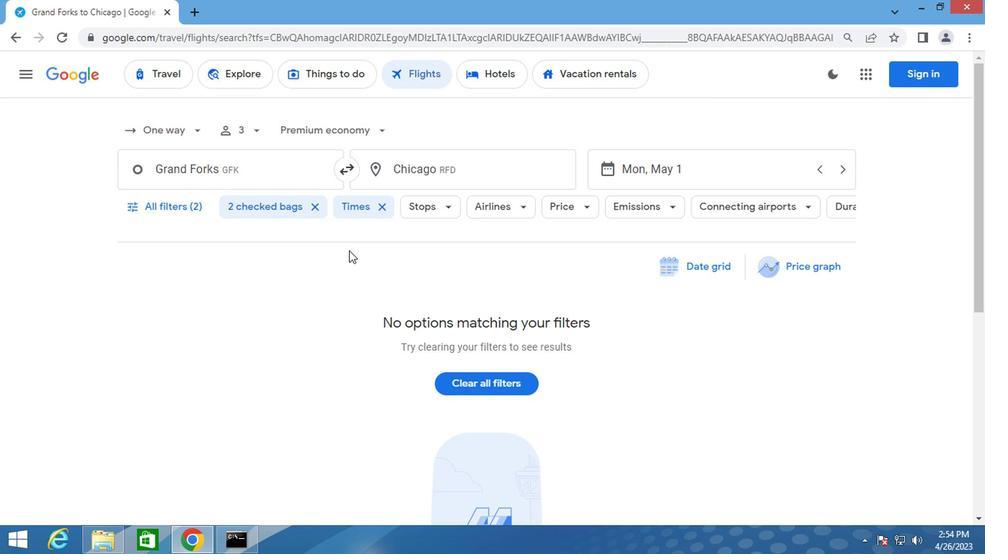 
